 Task: Look for space in Kaédi, Mauritania from 2nd September, 2023 to 6th September, 2023 for 2 adults in price range Rs.15000 to Rs.20000. Place can be entire place with 1  bedroom having 1 bed and 1 bathroom. Property type can be house, flat, guest house, hotel. Amenities needed are: washing machine. Booking option can be shelf check-in. Required host language is English.
Action: Mouse moved to (468, 95)
Screenshot: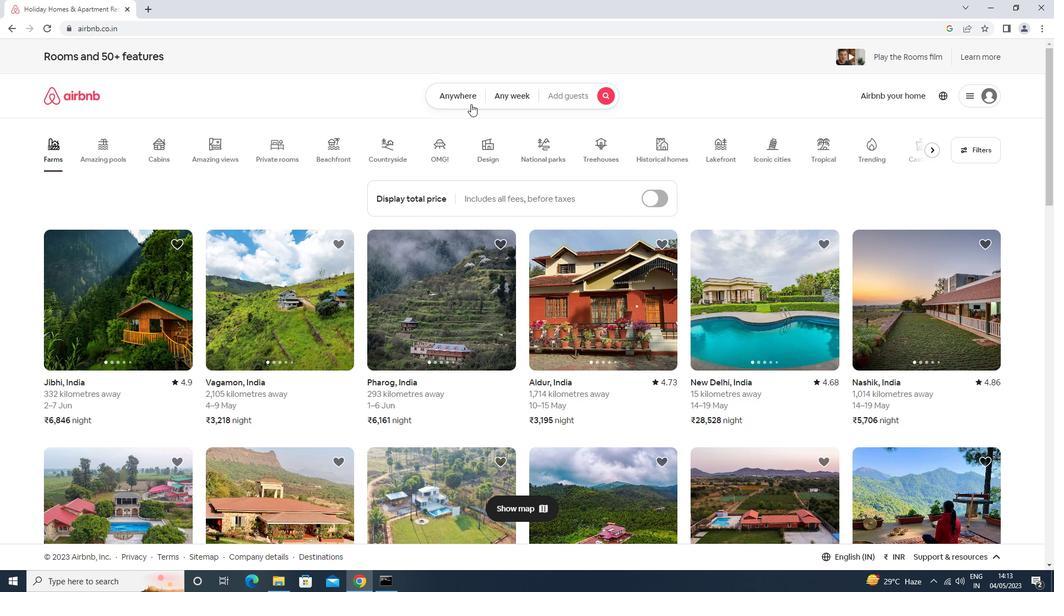 
Action: Mouse pressed left at (468, 95)
Screenshot: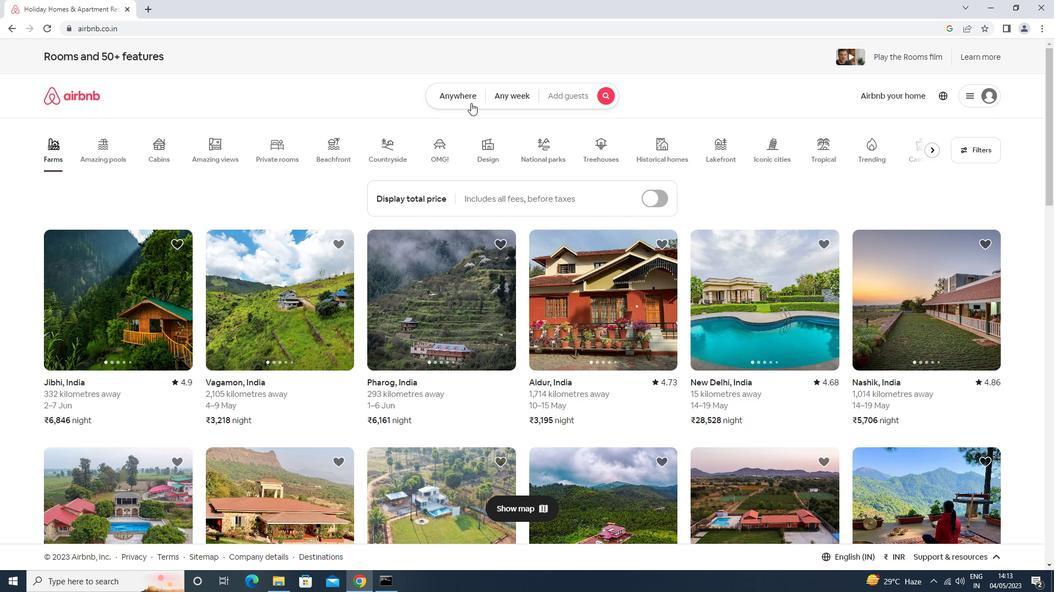 
Action: Mouse moved to (407, 143)
Screenshot: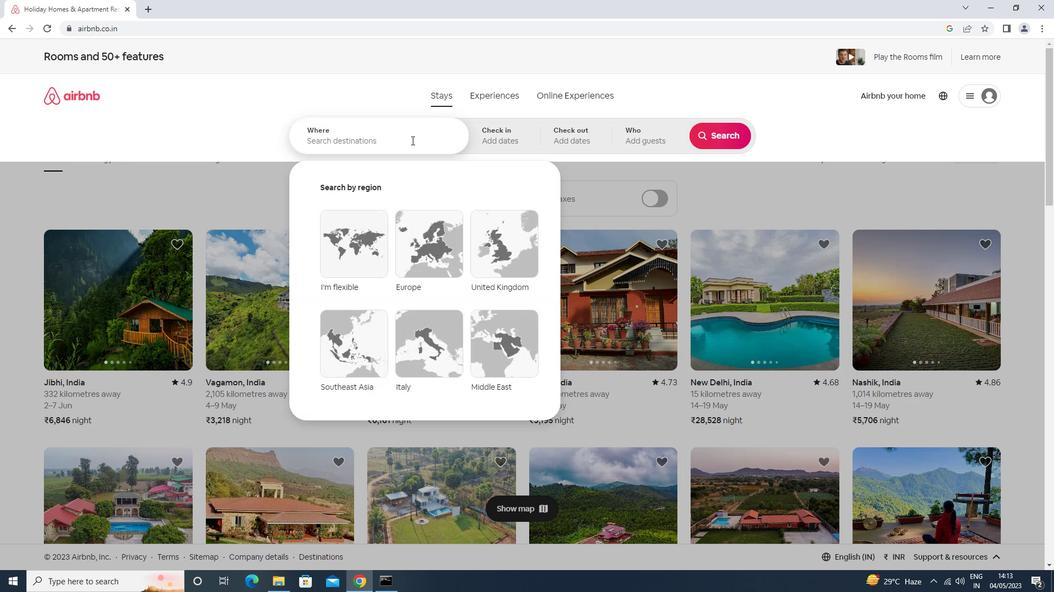 
Action: Mouse pressed left at (407, 143)
Screenshot: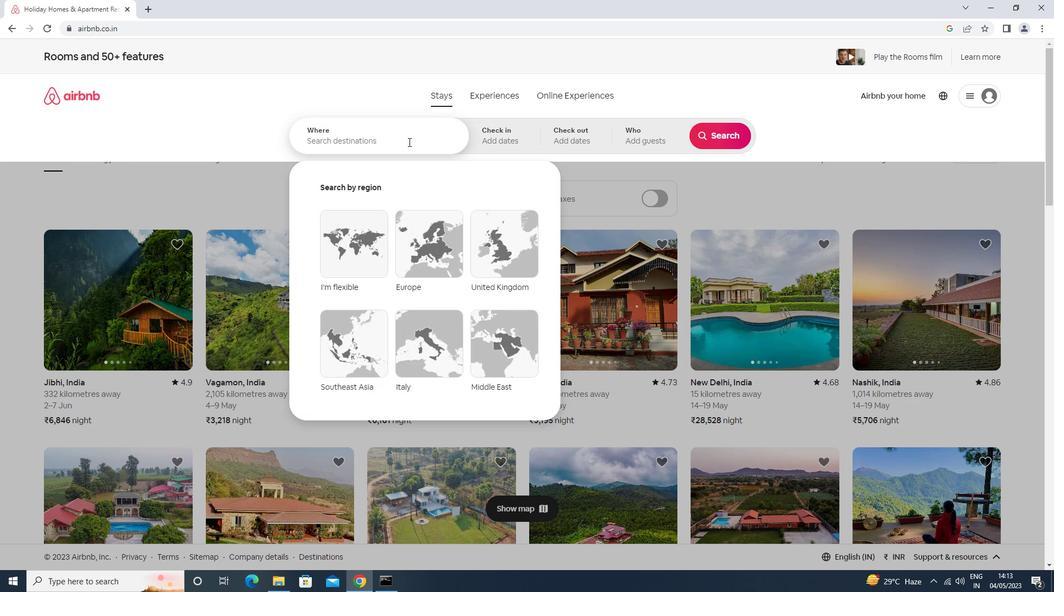 
Action: Key pressed kaedi<Key.down><Key.down><Key.down><Key.enter>
Screenshot: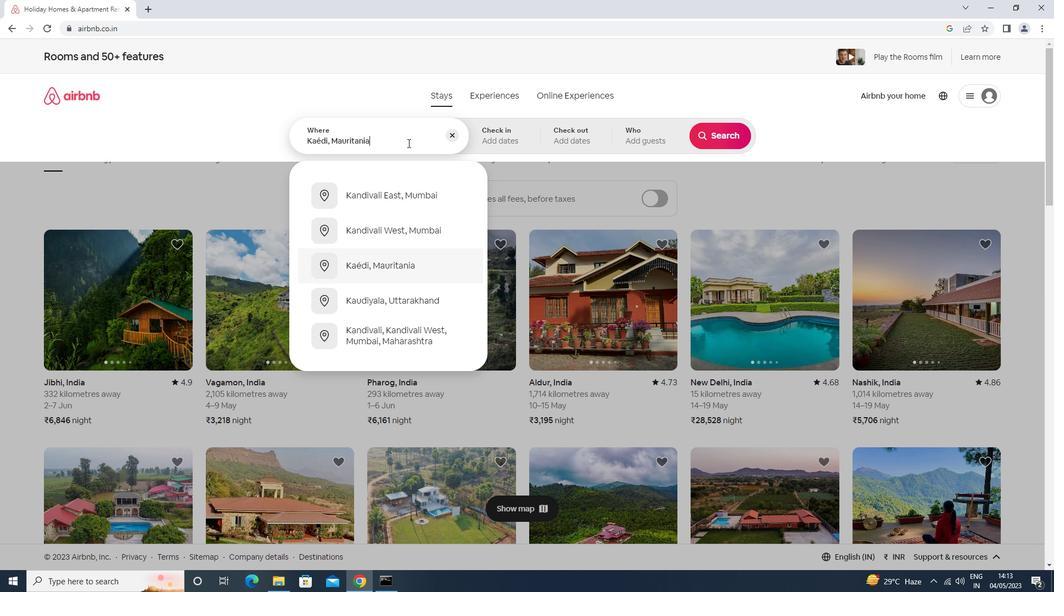
Action: Mouse moved to (716, 222)
Screenshot: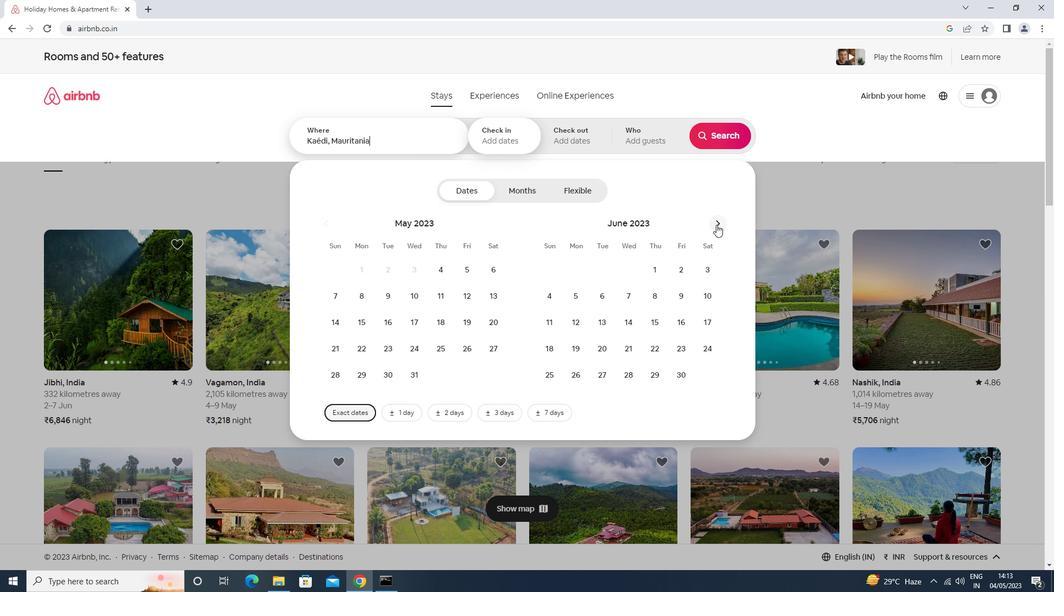 
Action: Mouse pressed left at (716, 222)
Screenshot: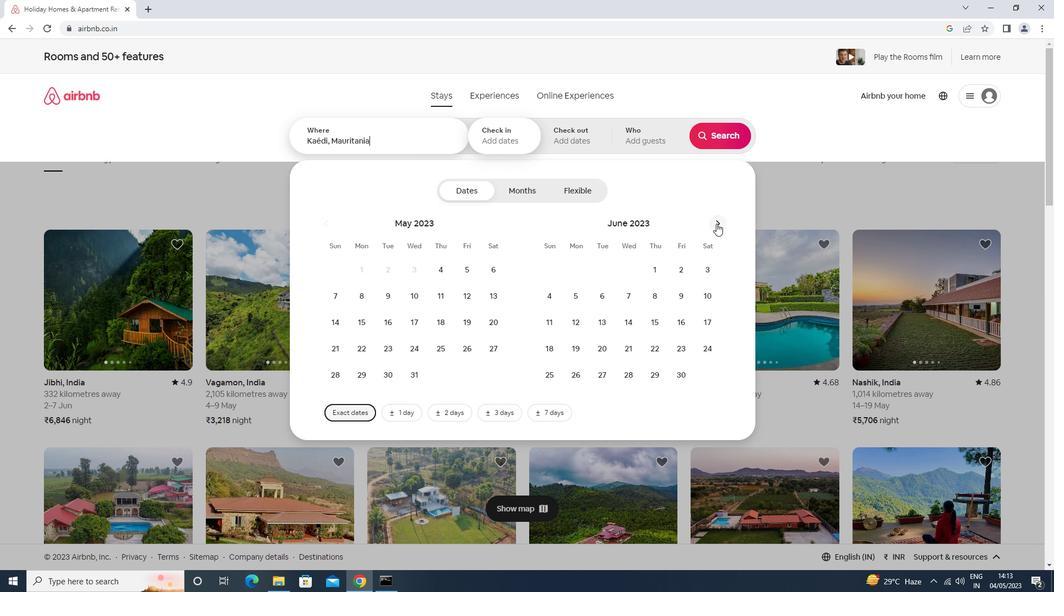 
Action: Mouse pressed left at (716, 222)
Screenshot: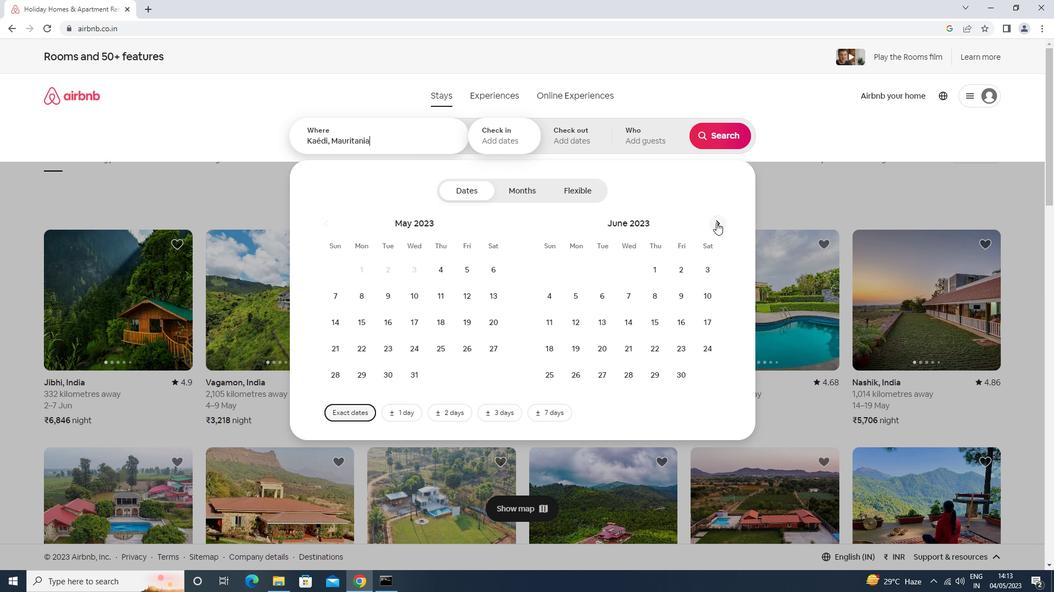 
Action: Mouse pressed left at (716, 222)
Screenshot: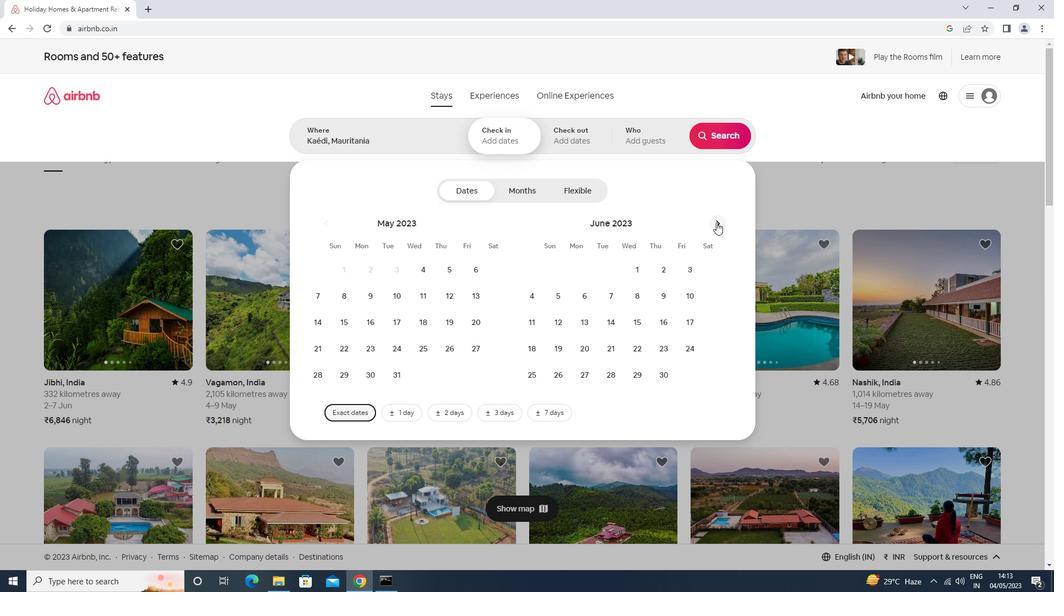 
Action: Mouse pressed left at (716, 222)
Screenshot: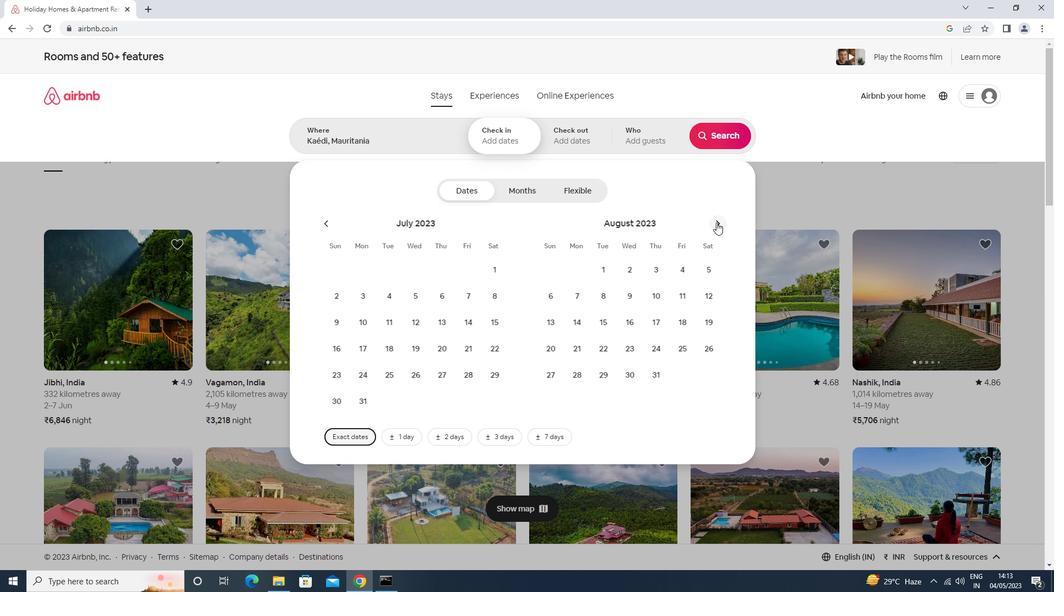 
Action: Mouse moved to (708, 262)
Screenshot: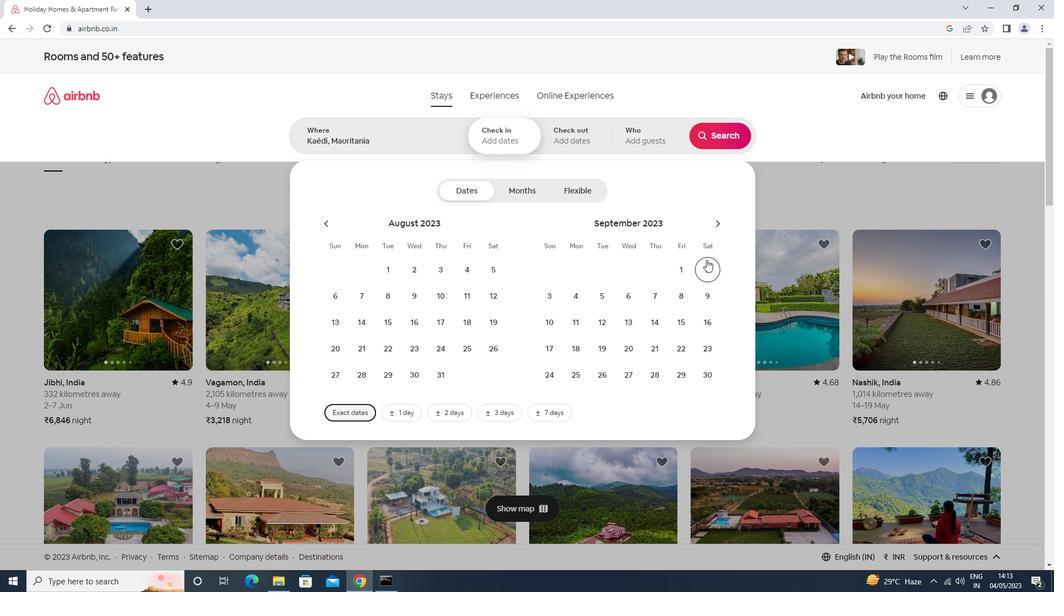 
Action: Mouse pressed left at (708, 262)
Screenshot: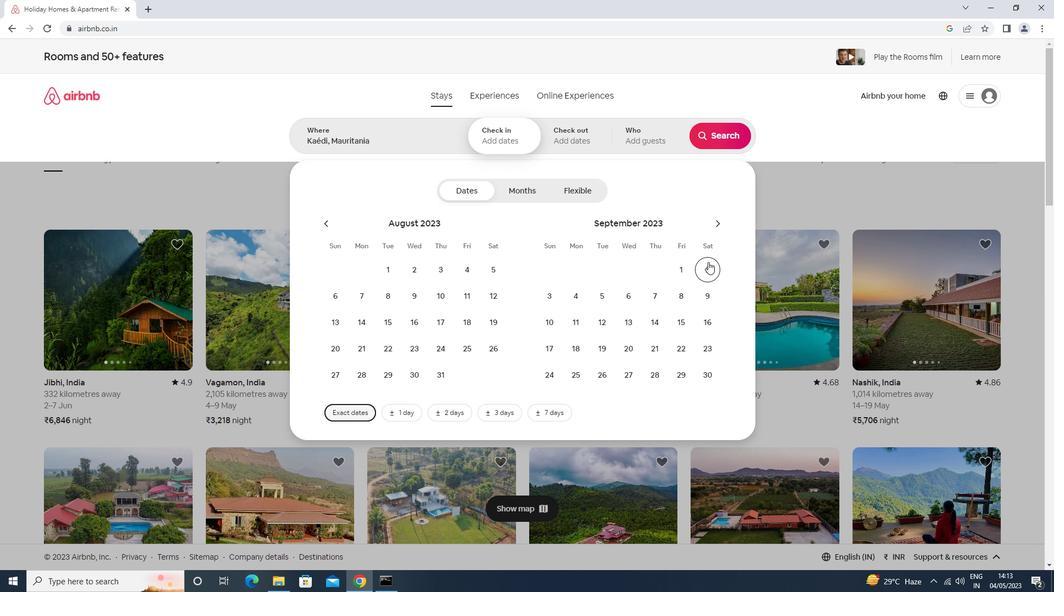 
Action: Mouse moved to (630, 306)
Screenshot: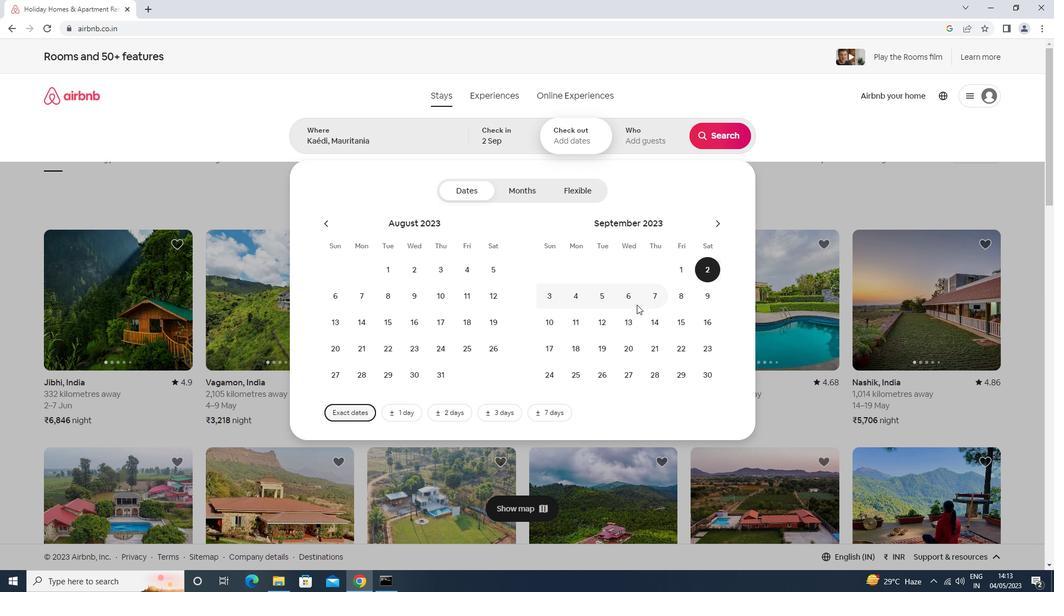 
Action: Mouse pressed left at (630, 306)
Screenshot: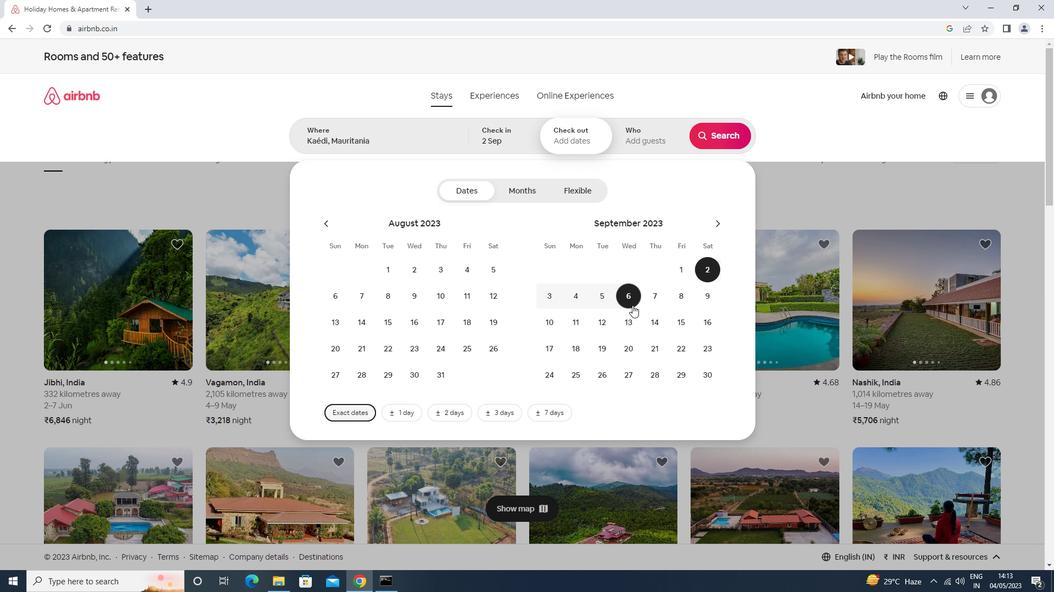 
Action: Mouse moved to (642, 147)
Screenshot: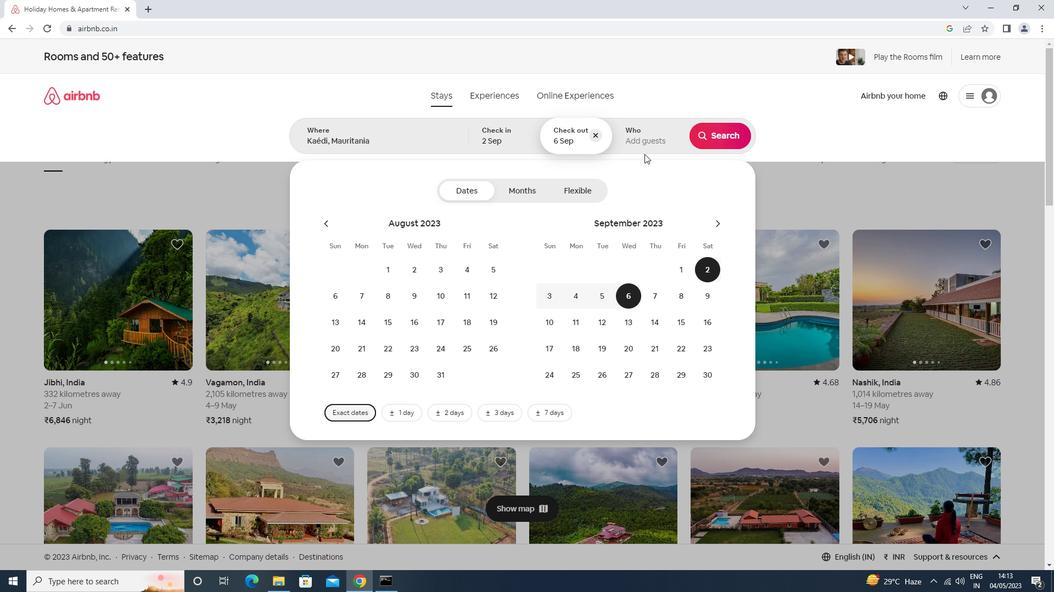 
Action: Mouse pressed left at (642, 147)
Screenshot: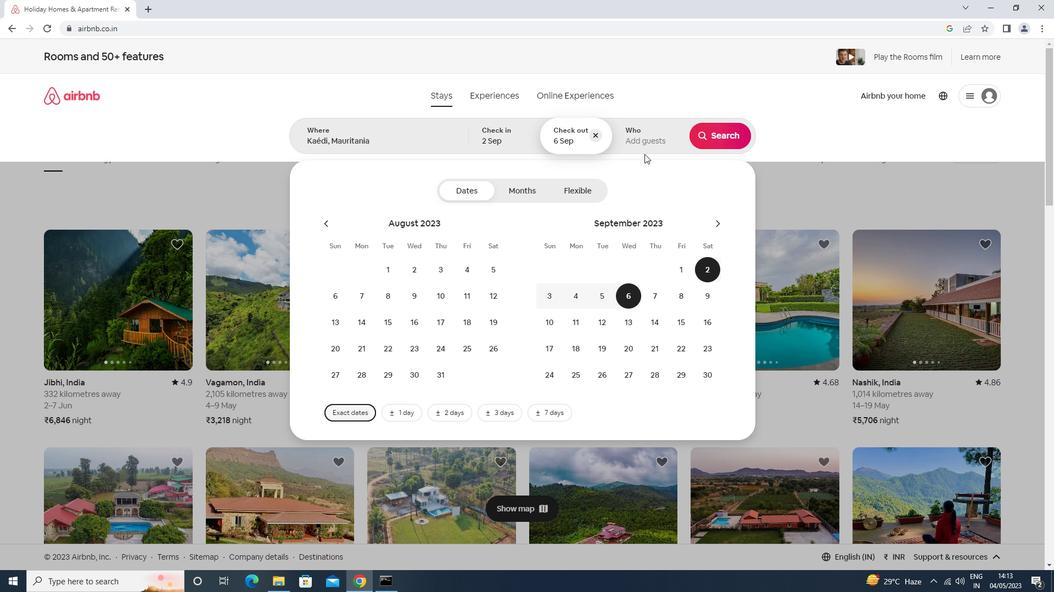 
Action: Mouse moved to (721, 193)
Screenshot: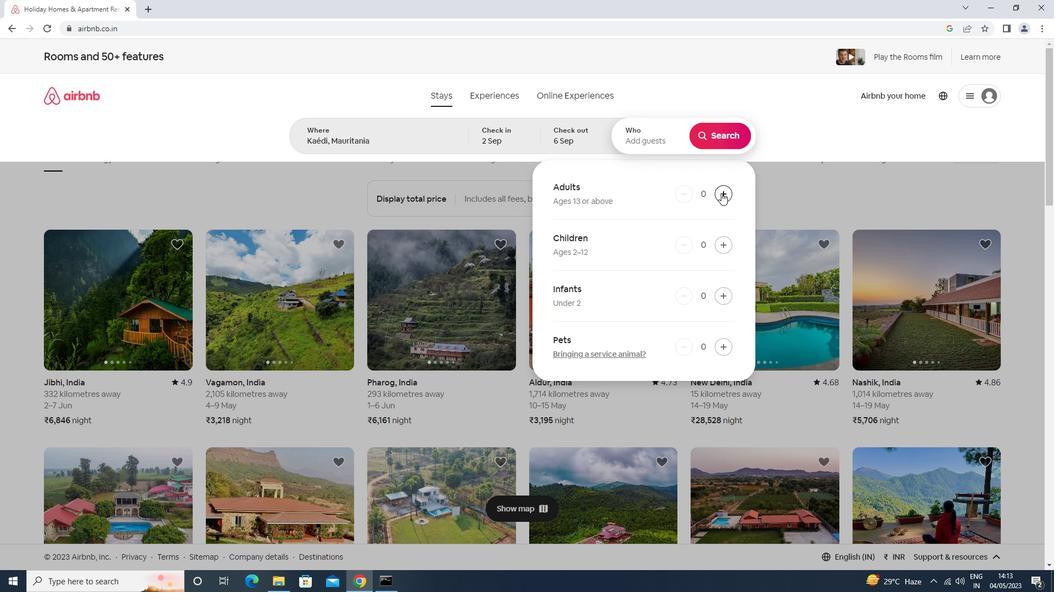 
Action: Mouse pressed left at (721, 193)
Screenshot: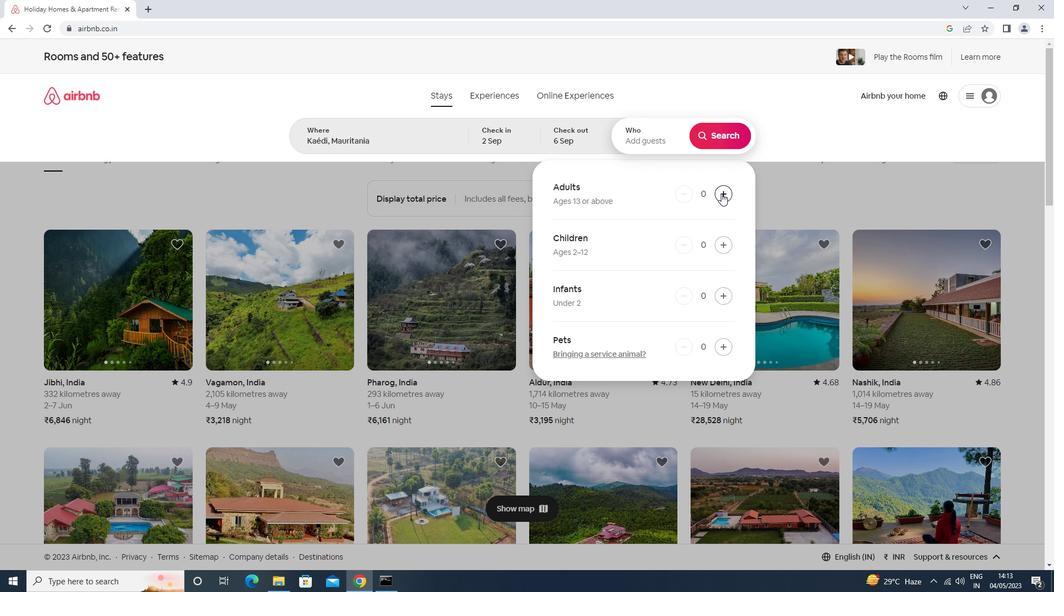 
Action: Mouse moved to (721, 197)
Screenshot: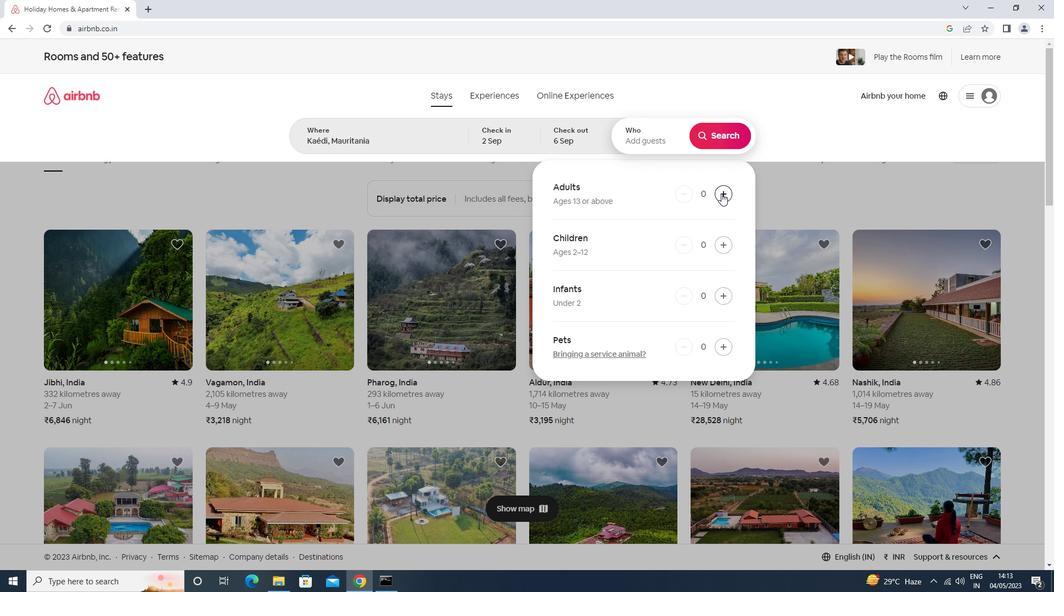 
Action: Mouse pressed left at (721, 197)
Screenshot: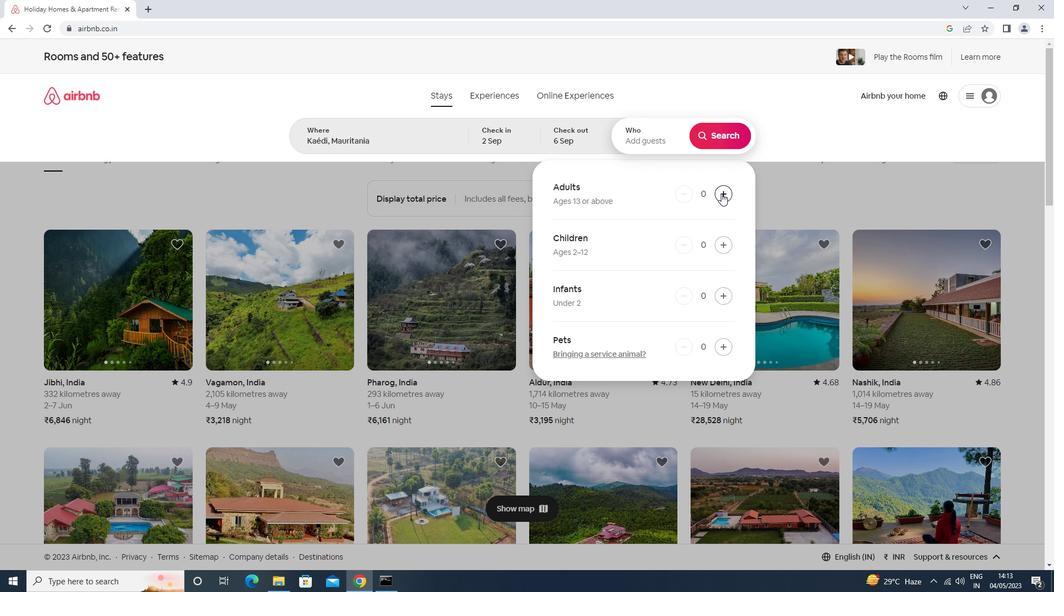
Action: Mouse moved to (720, 126)
Screenshot: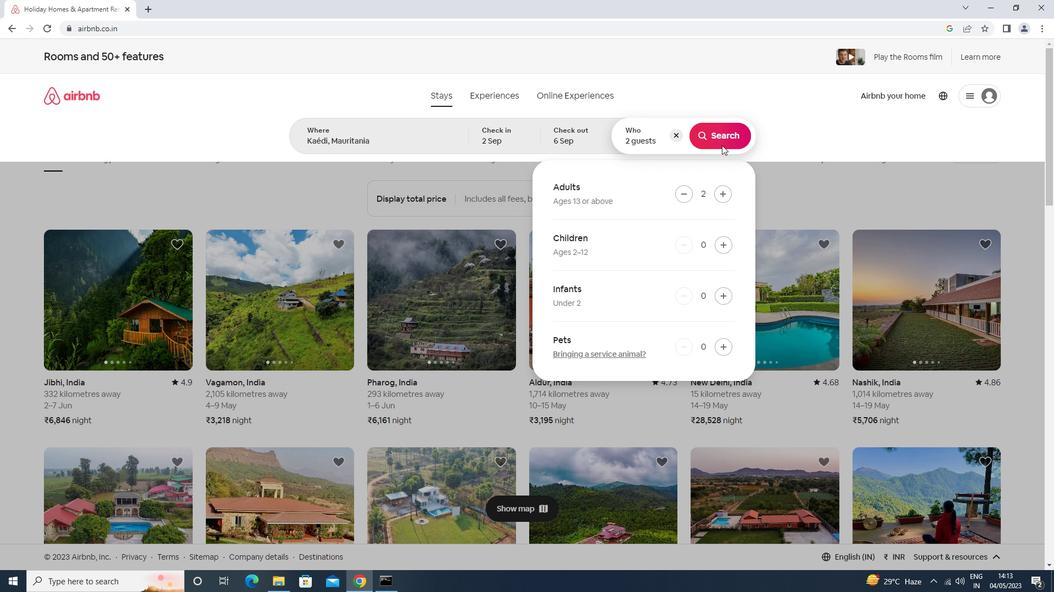 
Action: Mouse pressed left at (720, 126)
Screenshot: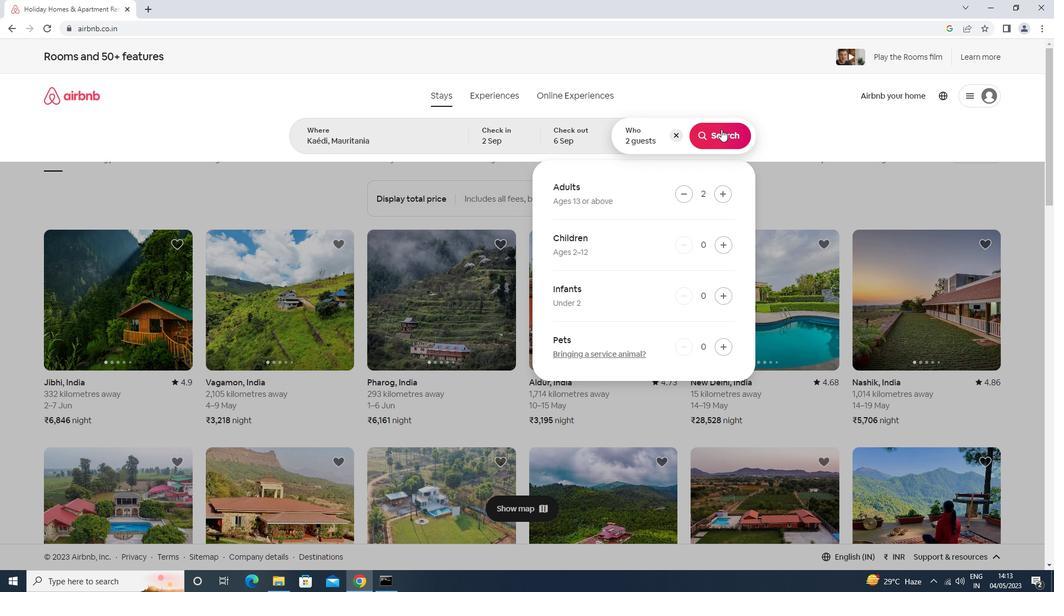 
Action: Mouse moved to (1010, 108)
Screenshot: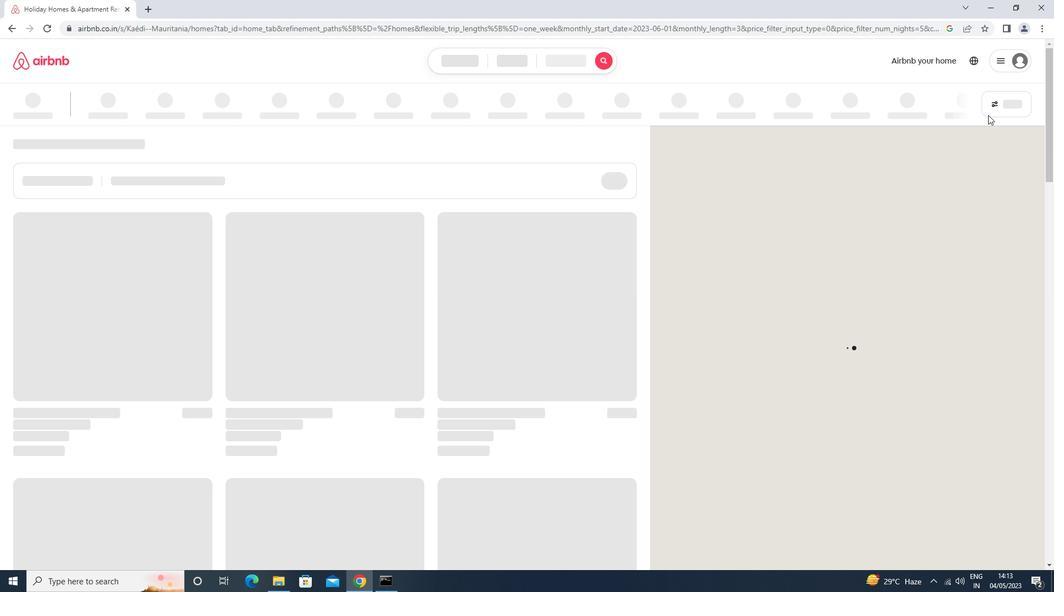 
Action: Mouse pressed left at (1010, 108)
Screenshot: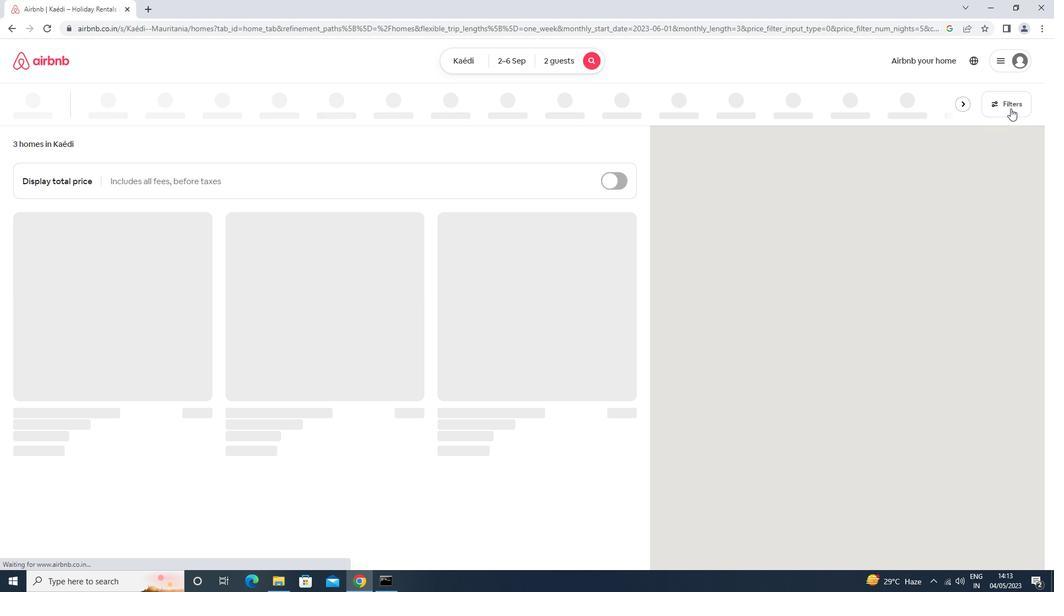 
Action: Mouse moved to (396, 241)
Screenshot: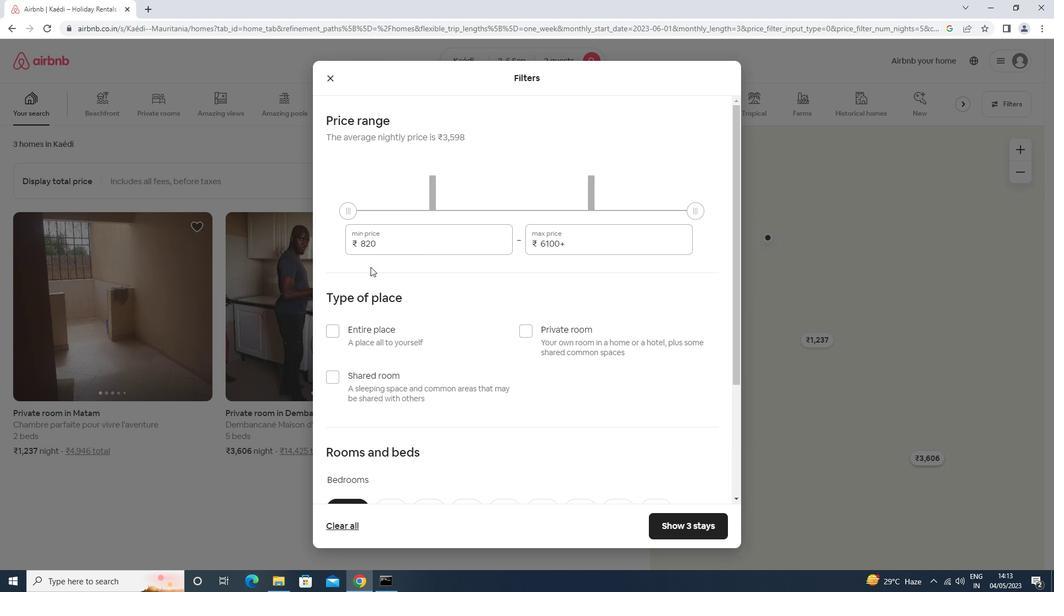 
Action: Mouse pressed left at (396, 241)
Screenshot: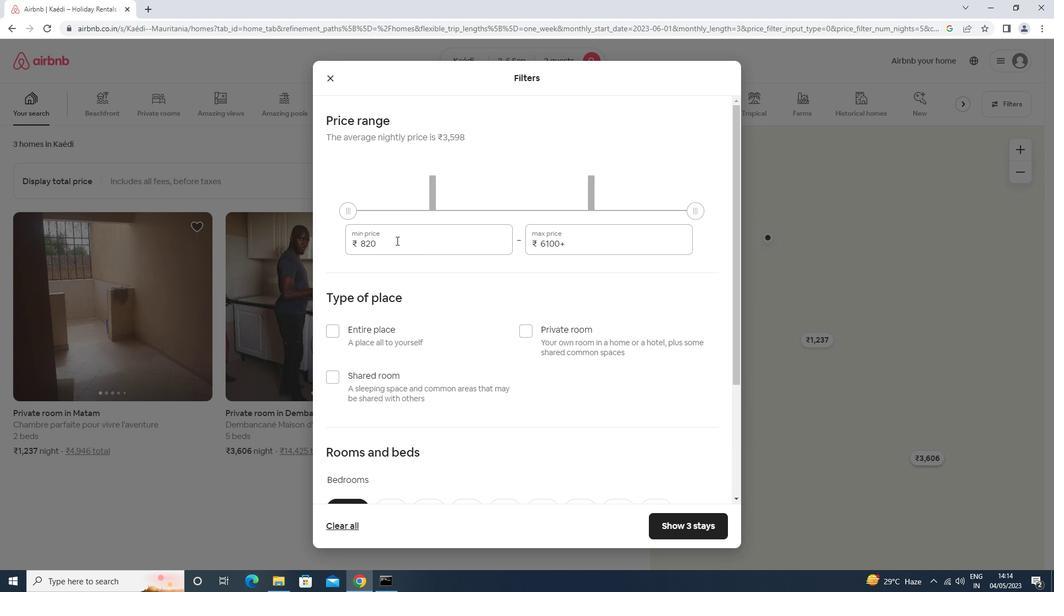 
Action: Key pressed <Key.backspace><Key.backspace><Key.backspace>15000<Key.tab>2000
Screenshot: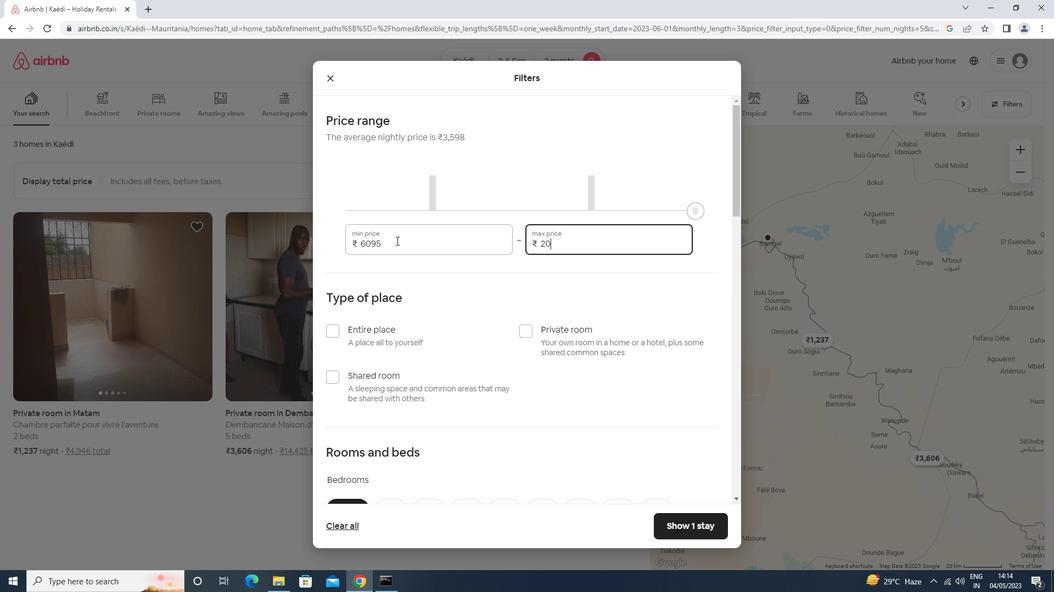 
Action: Mouse moved to (364, 337)
Screenshot: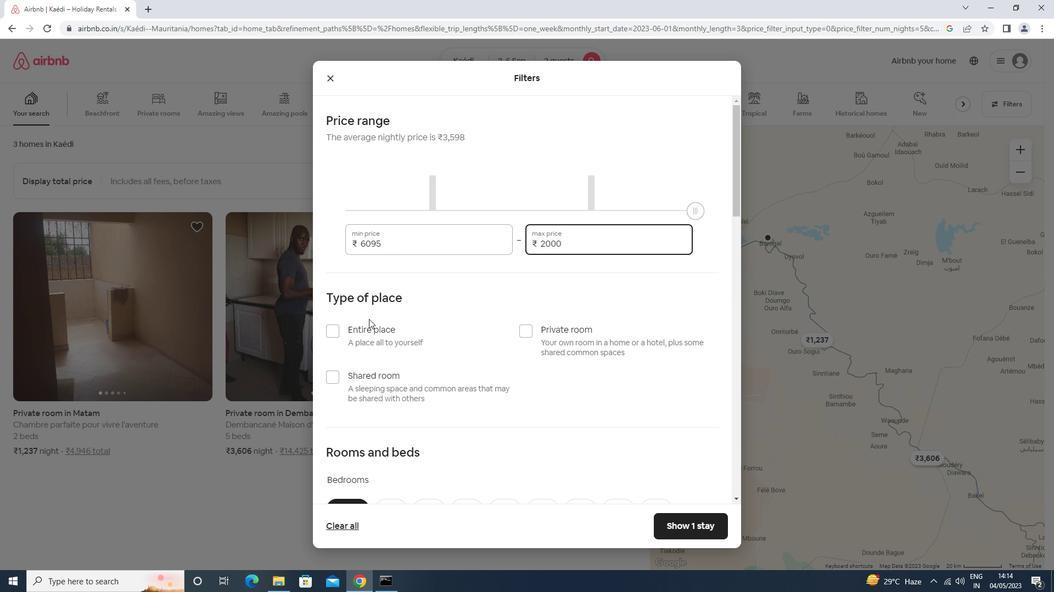 
Action: Mouse pressed left at (364, 337)
Screenshot: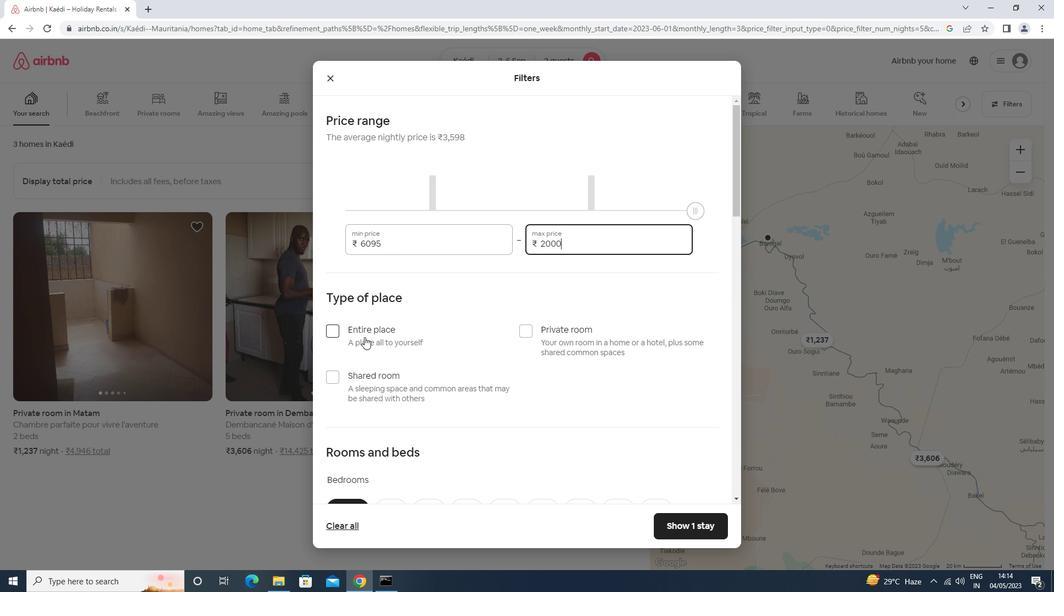 
Action: Mouse moved to (397, 316)
Screenshot: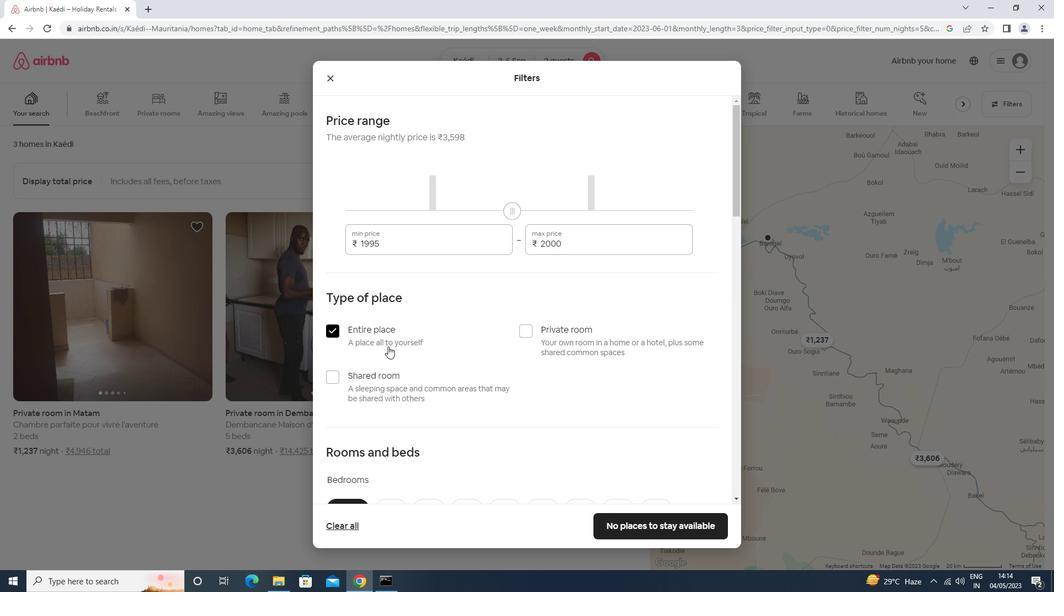 
Action: Mouse scrolled (397, 316) with delta (0, 0)
Screenshot: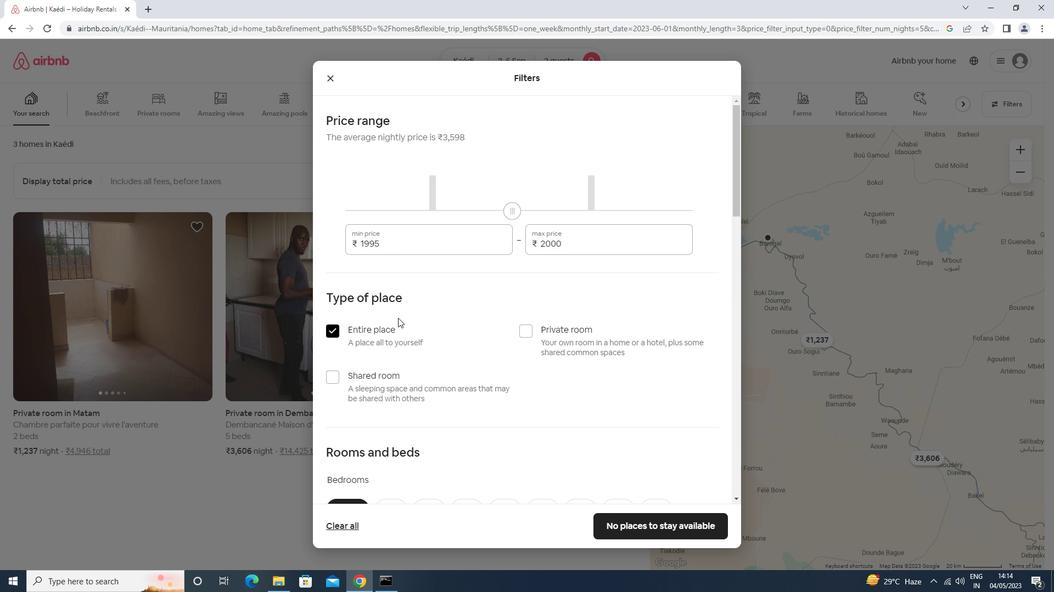 
Action: Mouse scrolled (397, 316) with delta (0, 0)
Screenshot: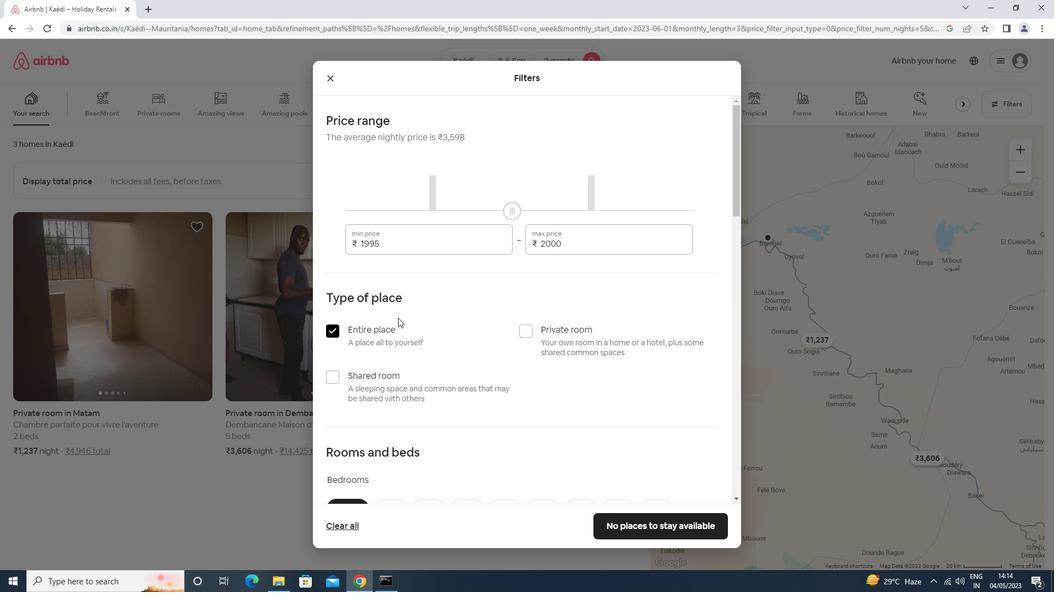 
Action: Mouse scrolled (397, 316) with delta (0, 0)
Screenshot: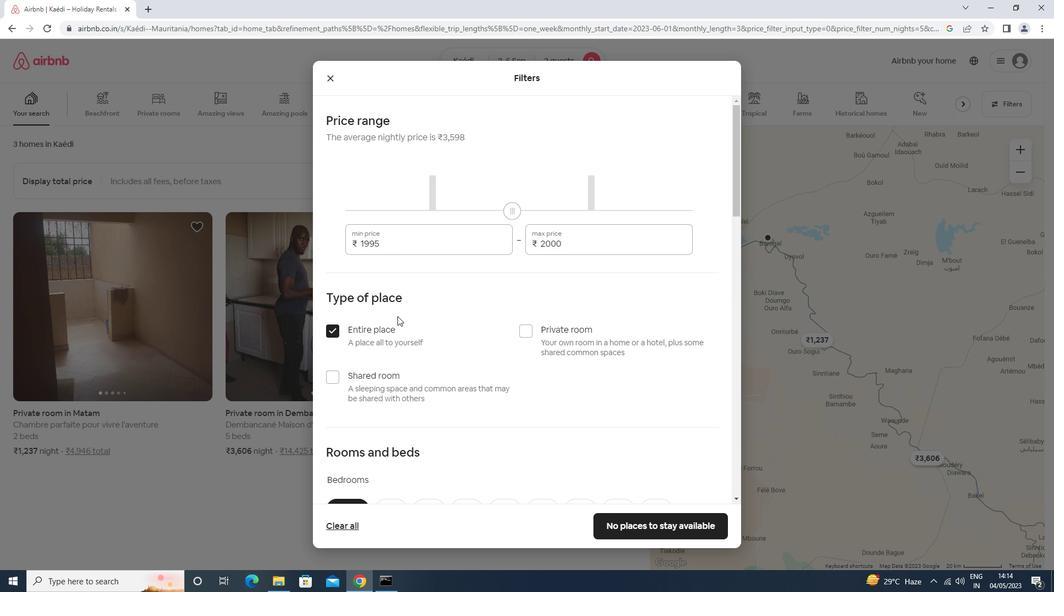 
Action: Mouse moved to (392, 346)
Screenshot: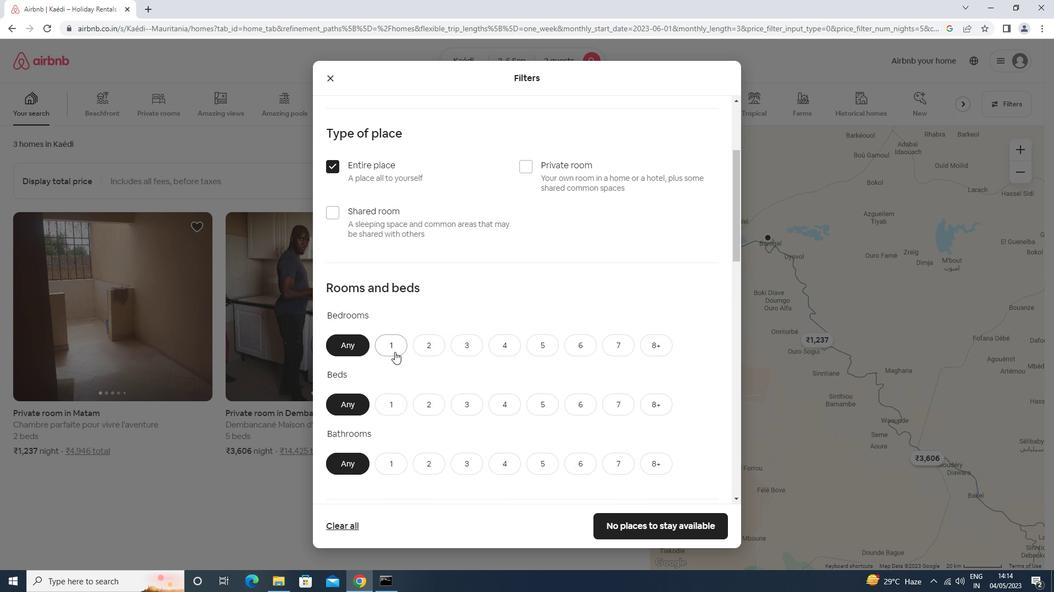 
Action: Mouse pressed left at (392, 346)
Screenshot: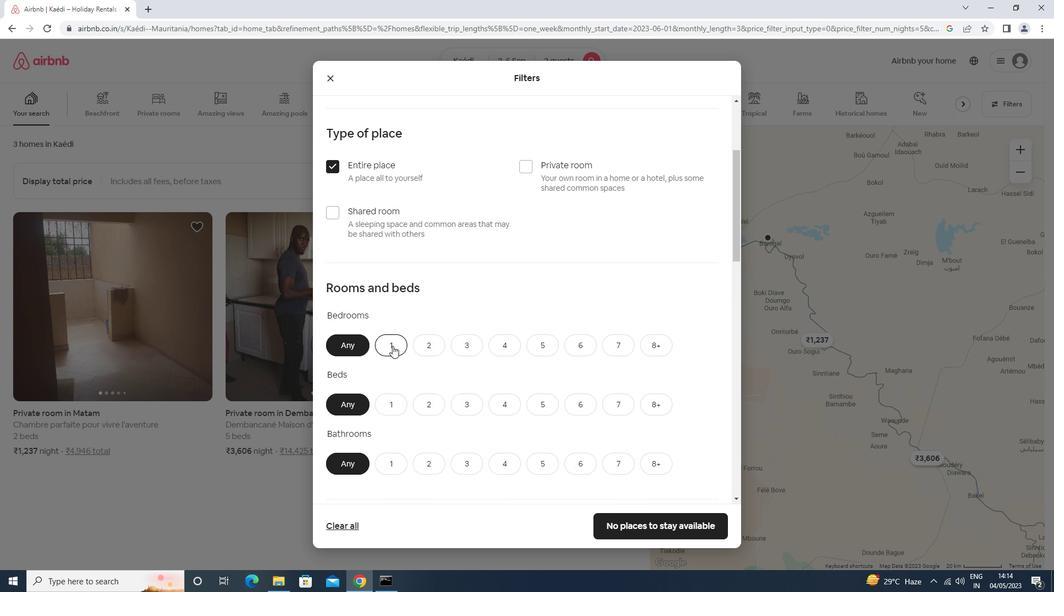 
Action: Mouse moved to (385, 410)
Screenshot: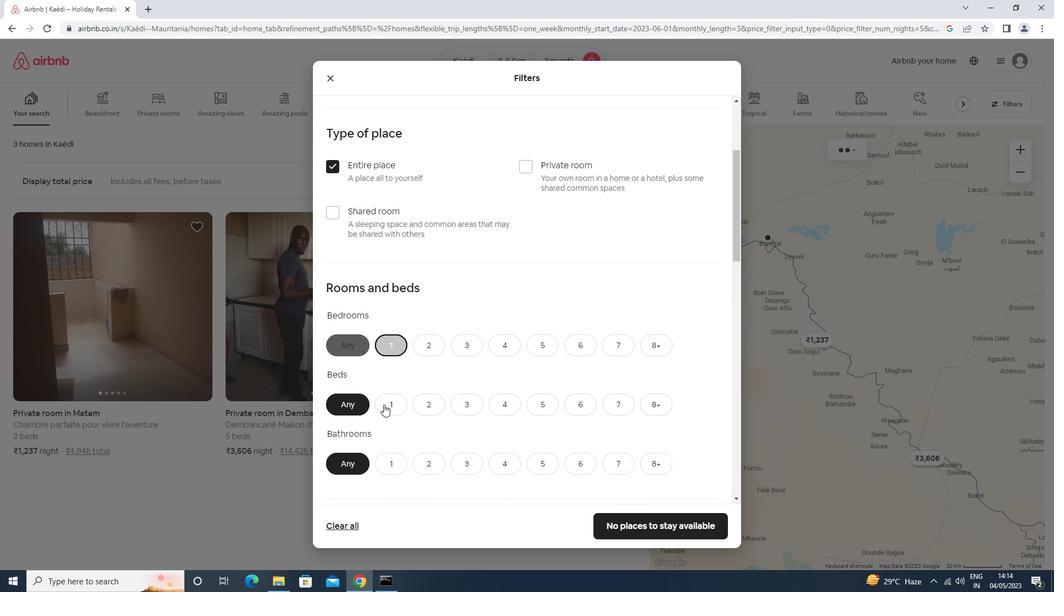 
Action: Mouse pressed left at (385, 410)
Screenshot: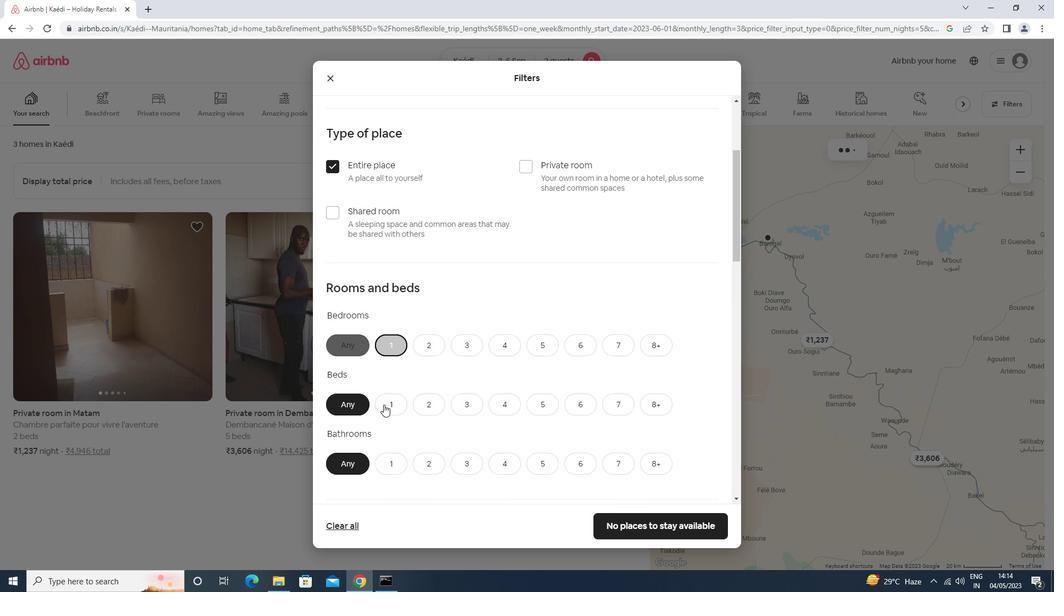 
Action: Mouse moved to (391, 480)
Screenshot: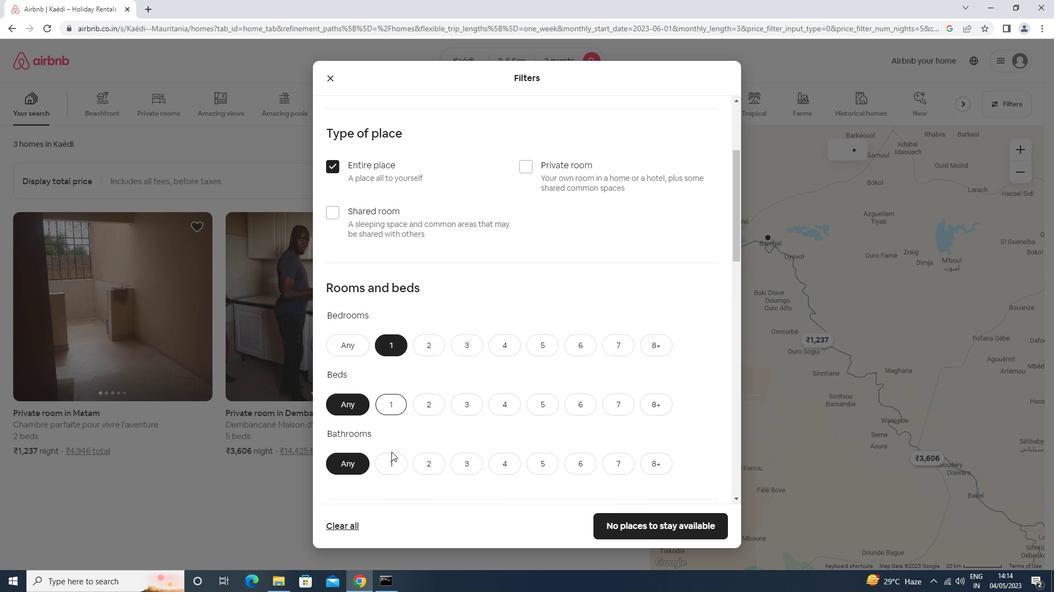 
Action: Mouse pressed left at (391, 480)
Screenshot: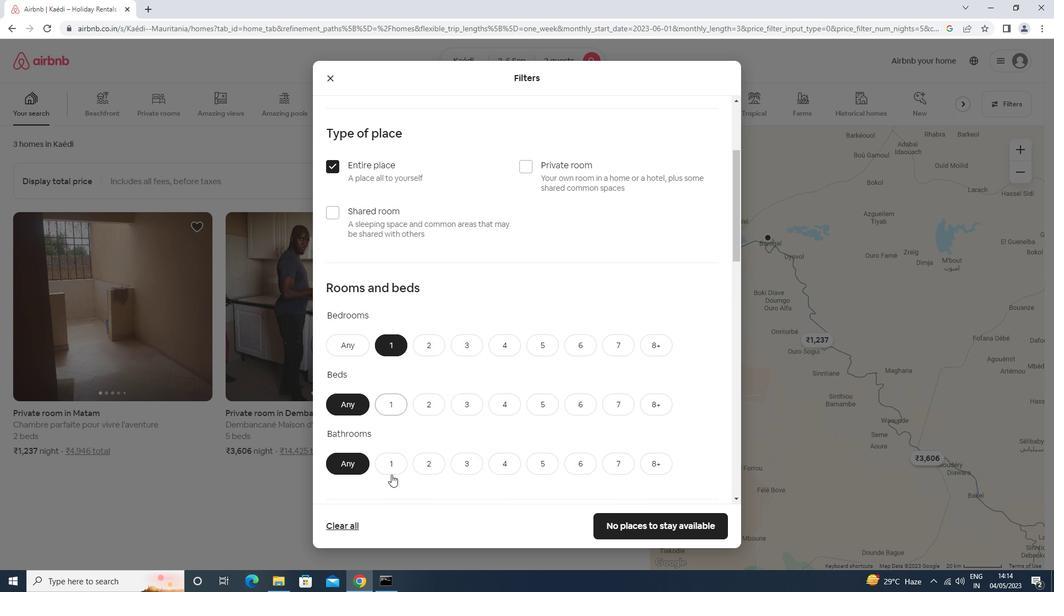 
Action: Mouse moved to (391, 463)
Screenshot: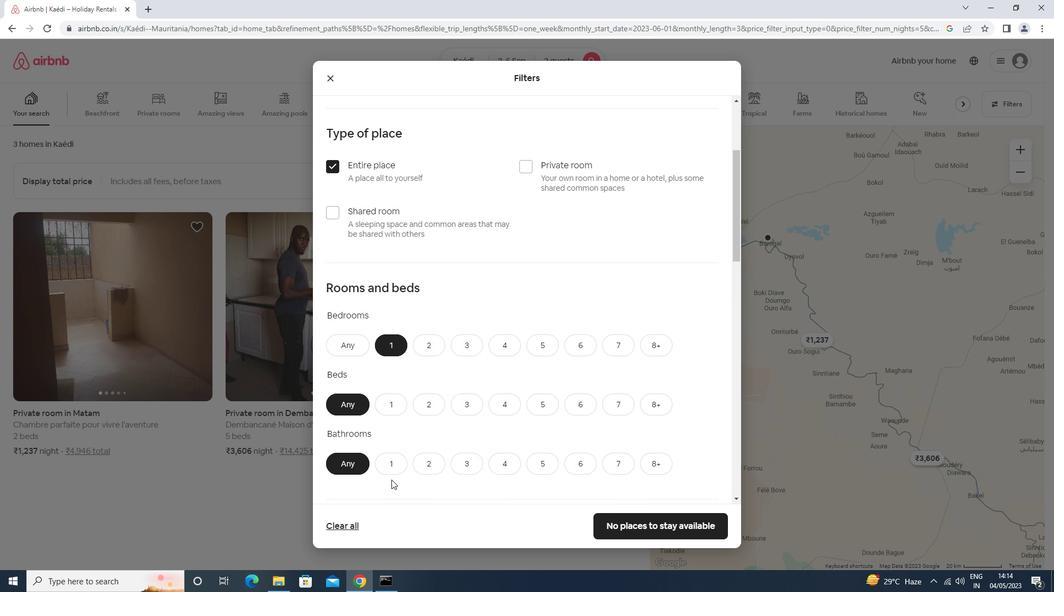 
Action: Mouse pressed left at (391, 463)
Screenshot: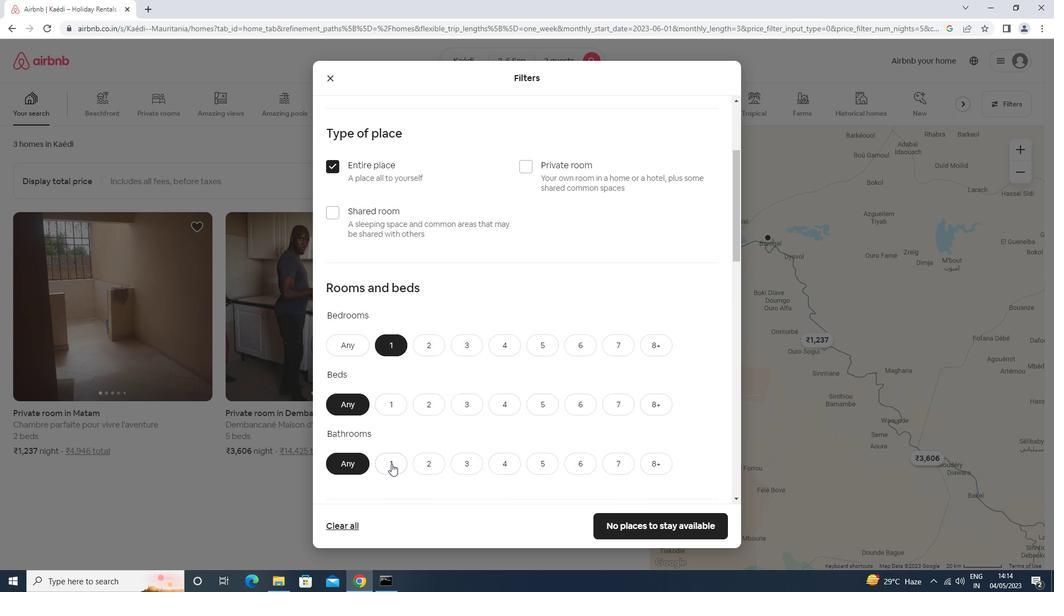
Action: Mouse moved to (423, 402)
Screenshot: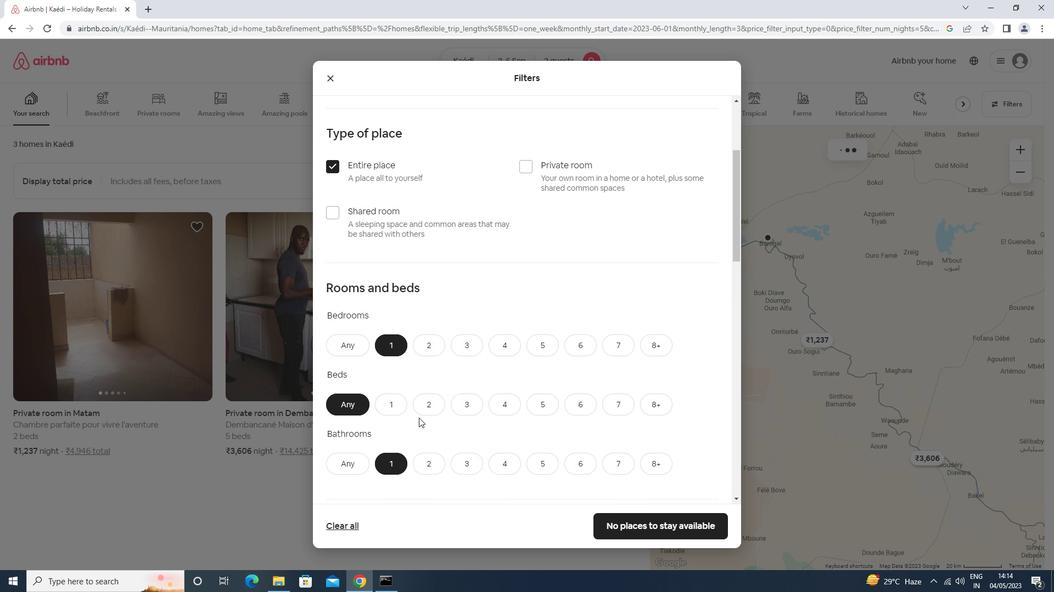 
Action: Mouse scrolled (423, 401) with delta (0, 0)
Screenshot: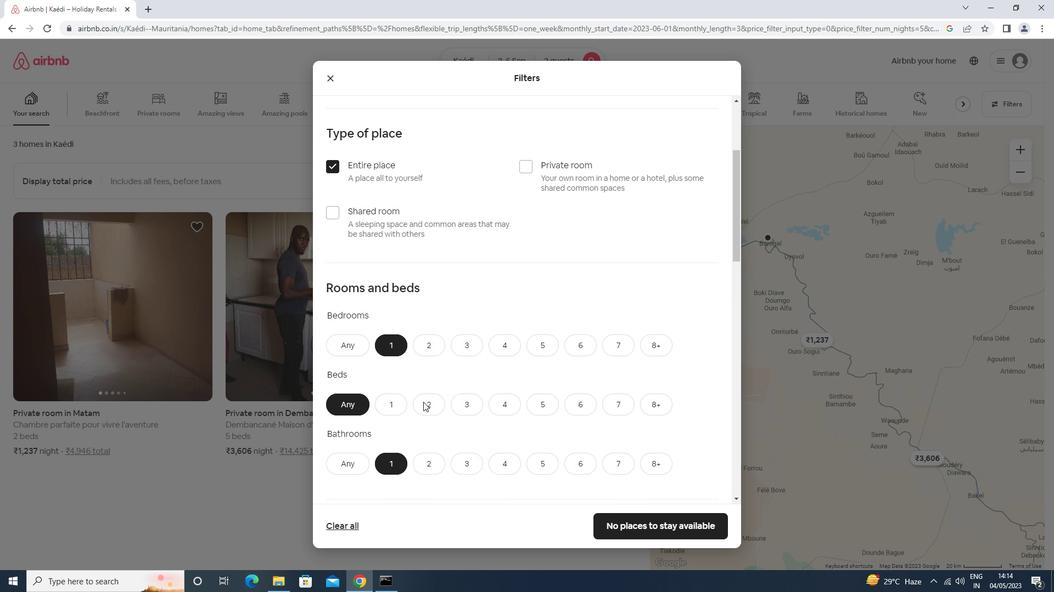 
Action: Mouse scrolled (423, 401) with delta (0, 0)
Screenshot: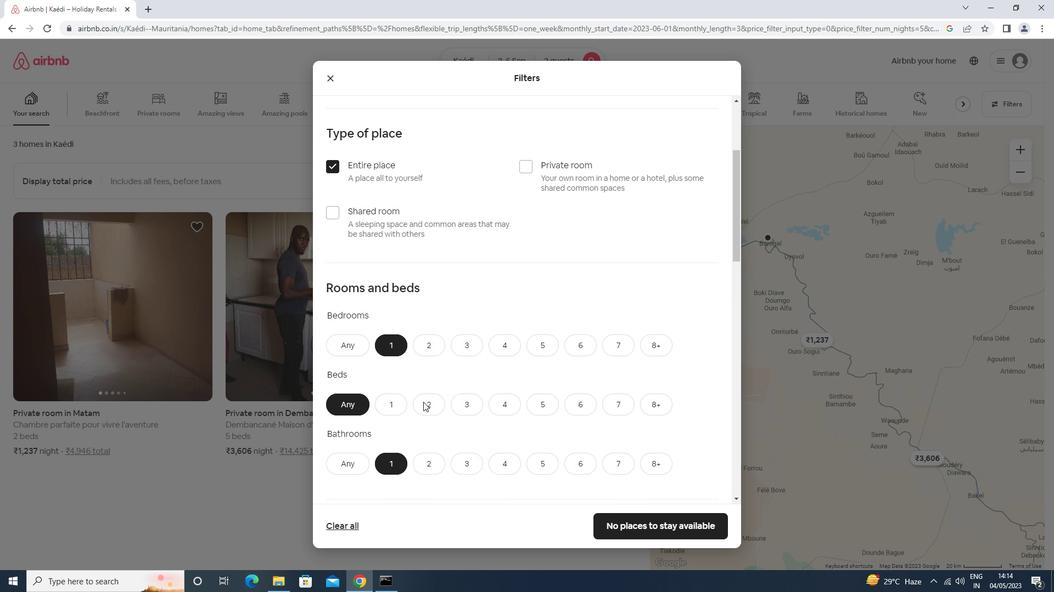 
Action: Mouse scrolled (423, 401) with delta (0, 0)
Screenshot: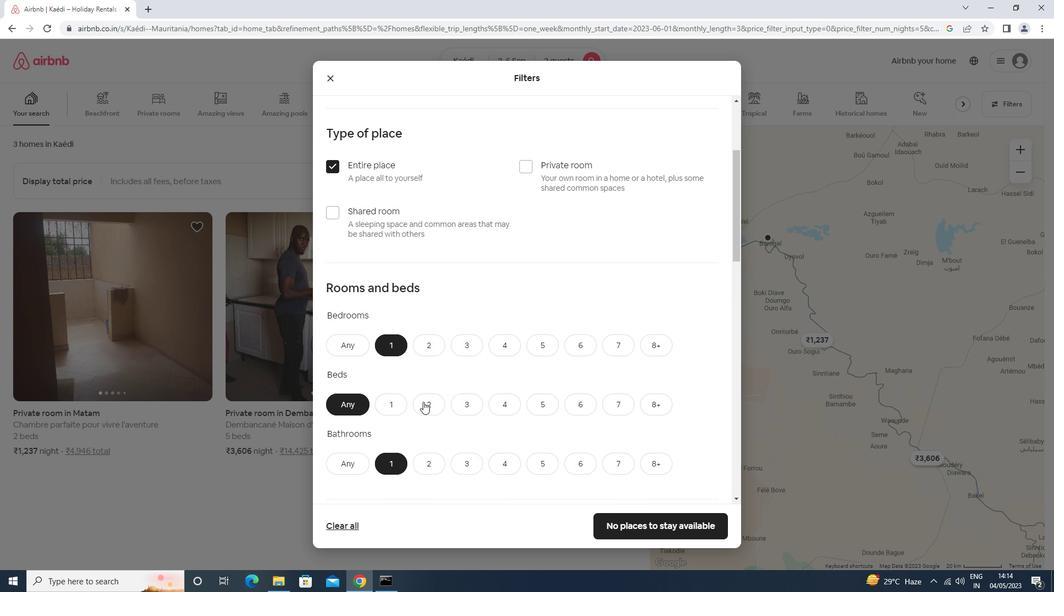 
Action: Mouse scrolled (423, 401) with delta (0, 0)
Screenshot: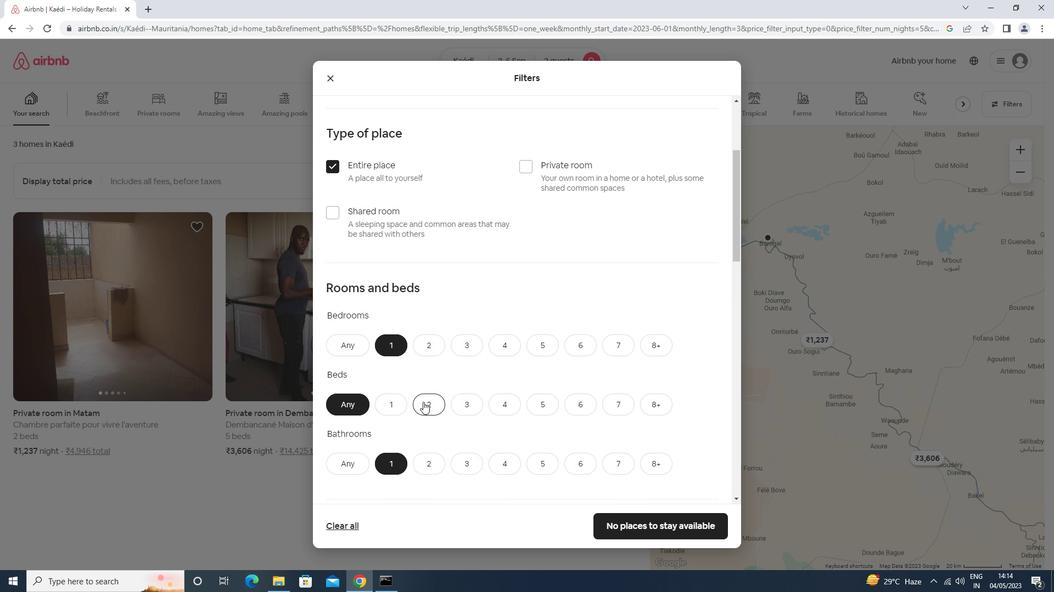 
Action: Mouse moved to (373, 378)
Screenshot: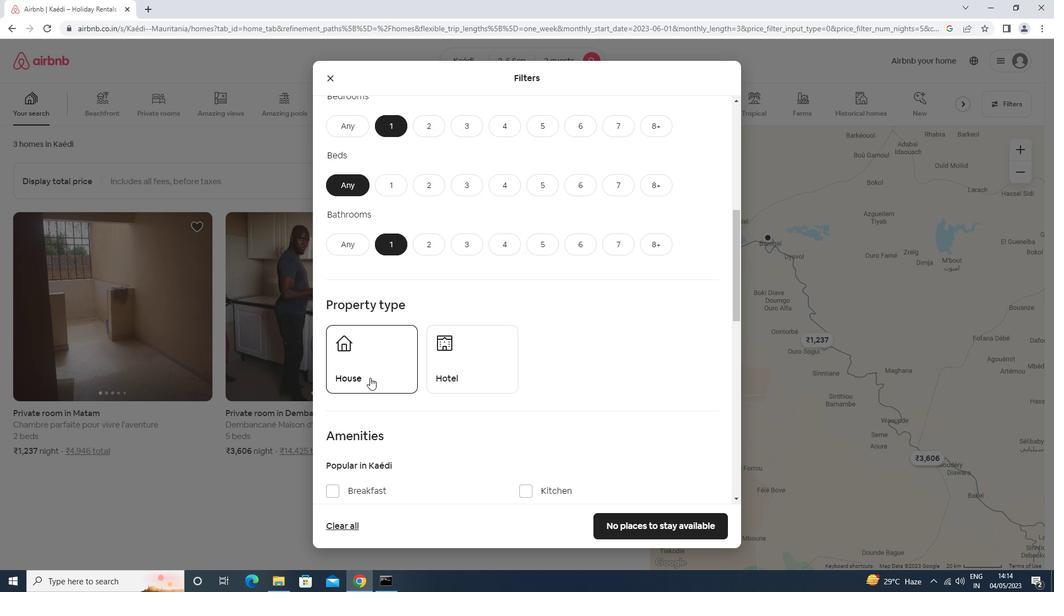 
Action: Mouse pressed left at (373, 378)
Screenshot: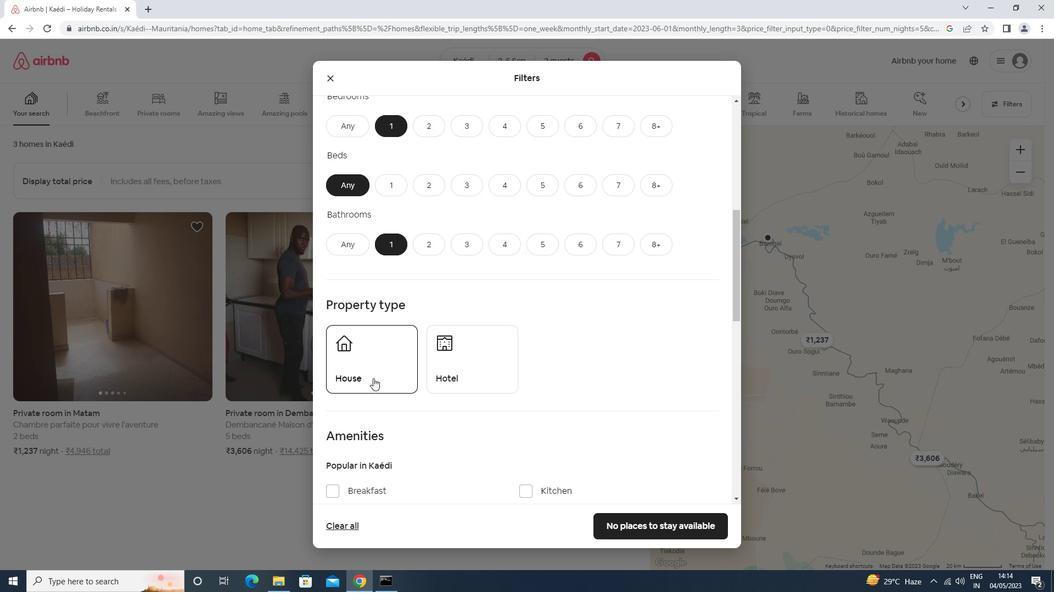 
Action: Mouse moved to (448, 378)
Screenshot: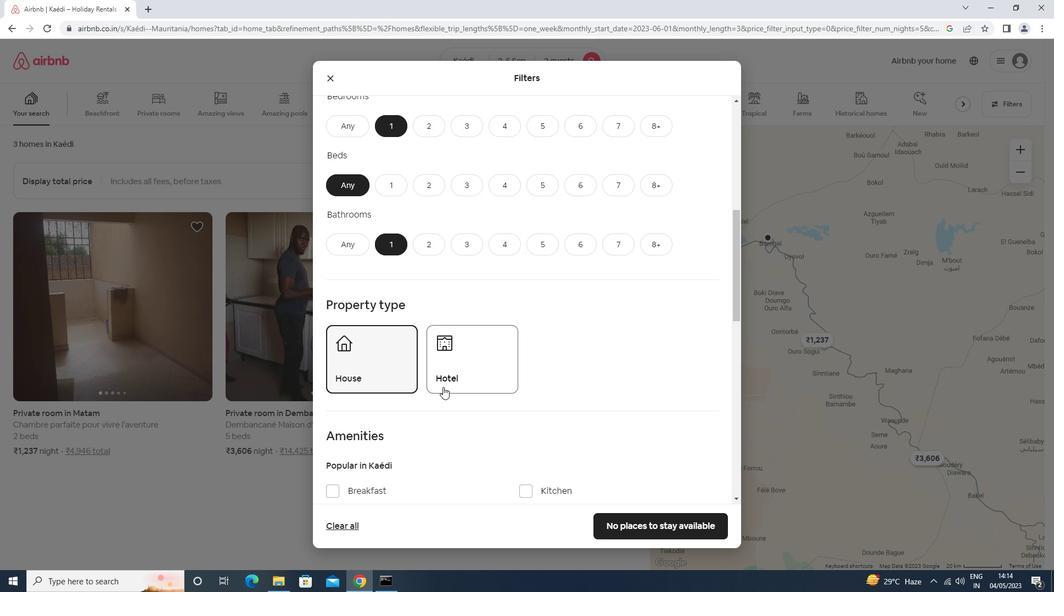 
Action: Mouse pressed left at (448, 378)
Screenshot: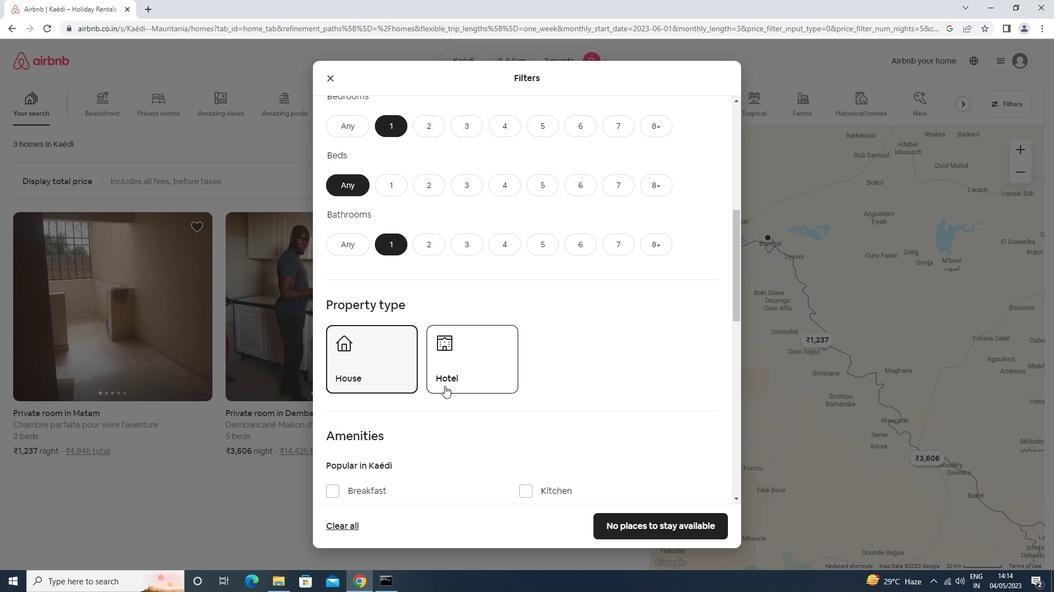 
Action: Mouse moved to (440, 378)
Screenshot: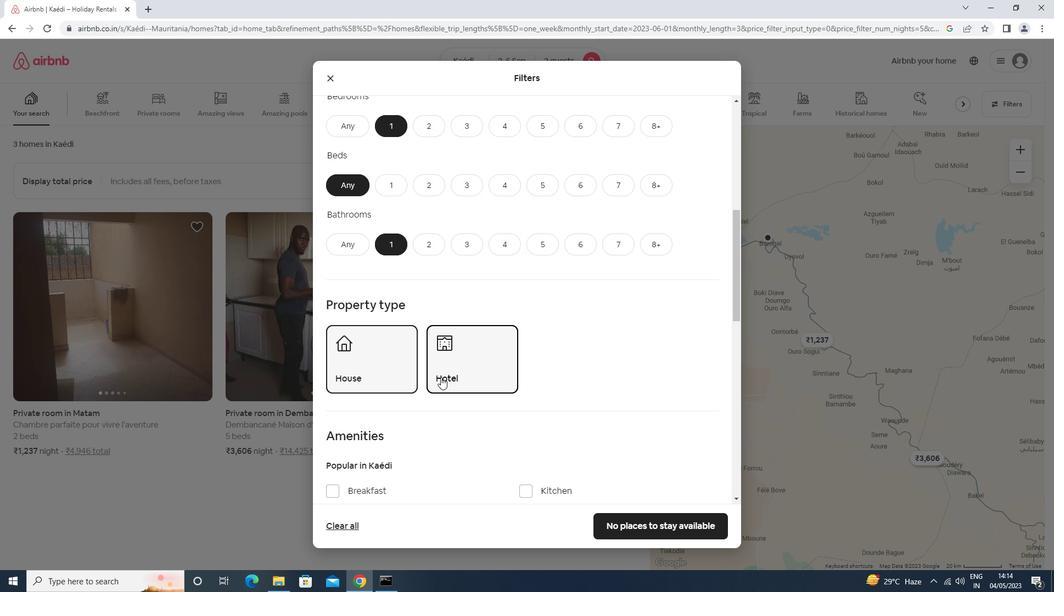 
Action: Mouse scrolled (440, 377) with delta (0, 0)
Screenshot: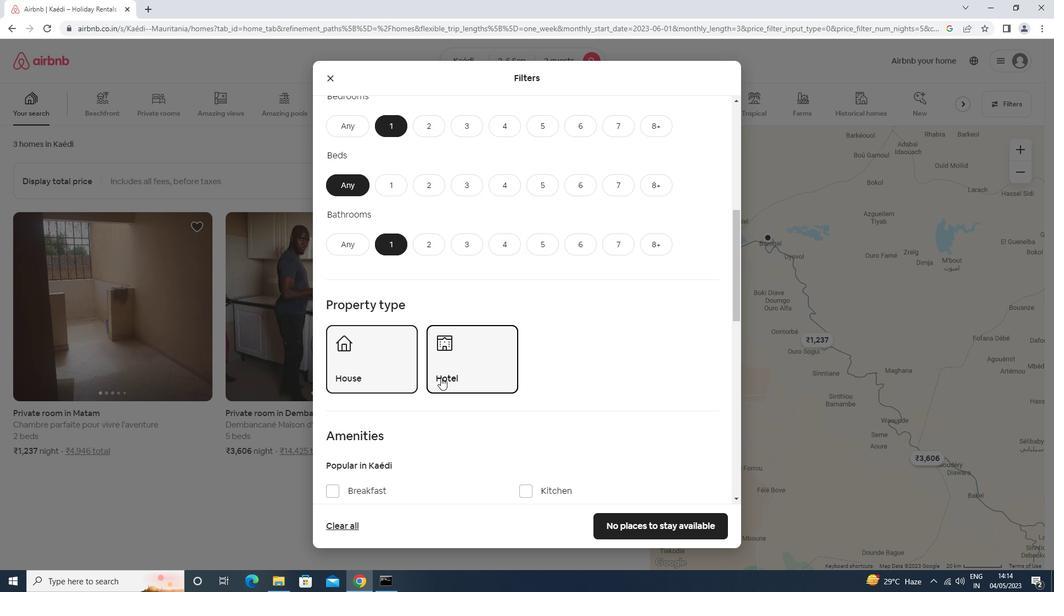 
Action: Mouse moved to (441, 378)
Screenshot: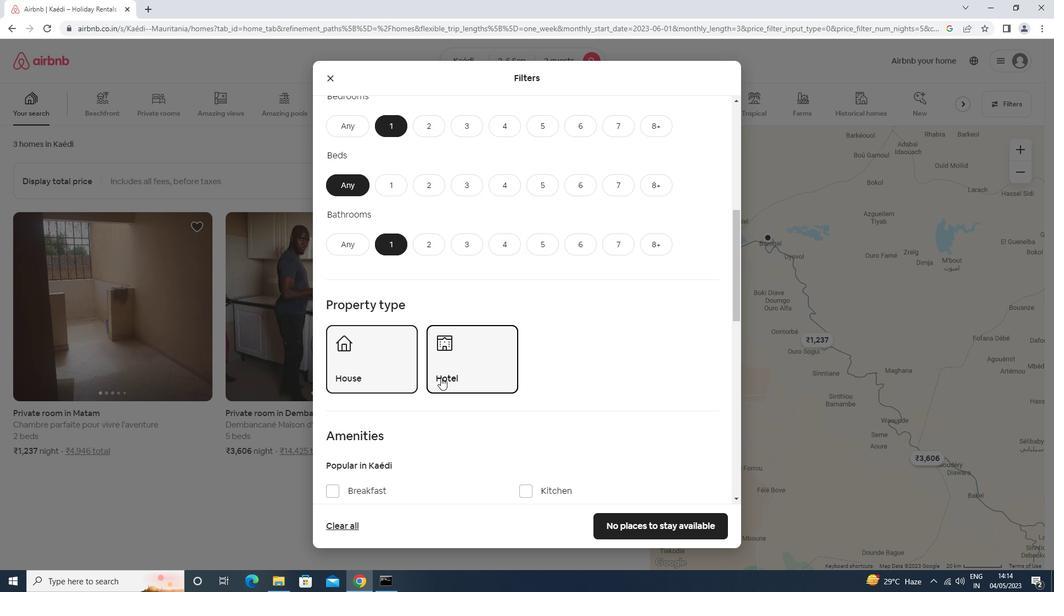 
Action: Mouse scrolled (441, 378) with delta (0, 0)
Screenshot: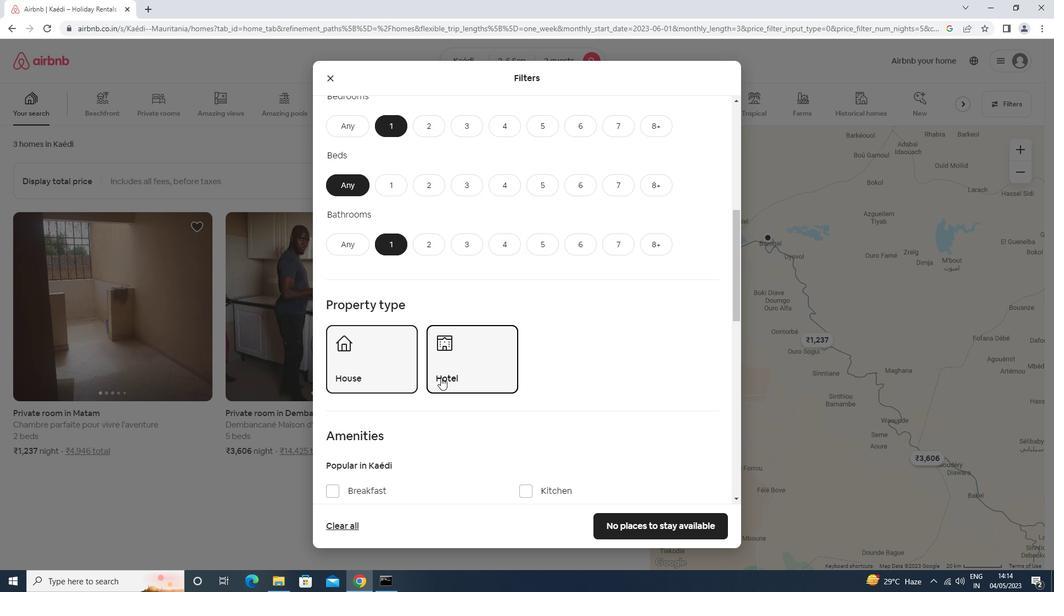 
Action: Mouse scrolled (441, 378) with delta (0, 0)
Screenshot: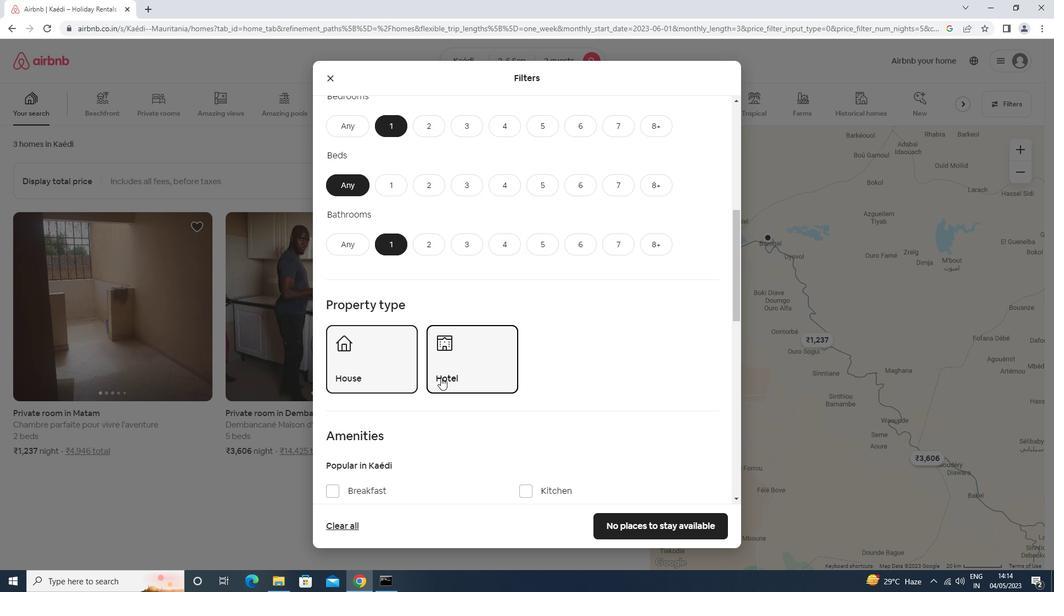 
Action: Mouse scrolled (441, 378) with delta (0, 0)
Screenshot: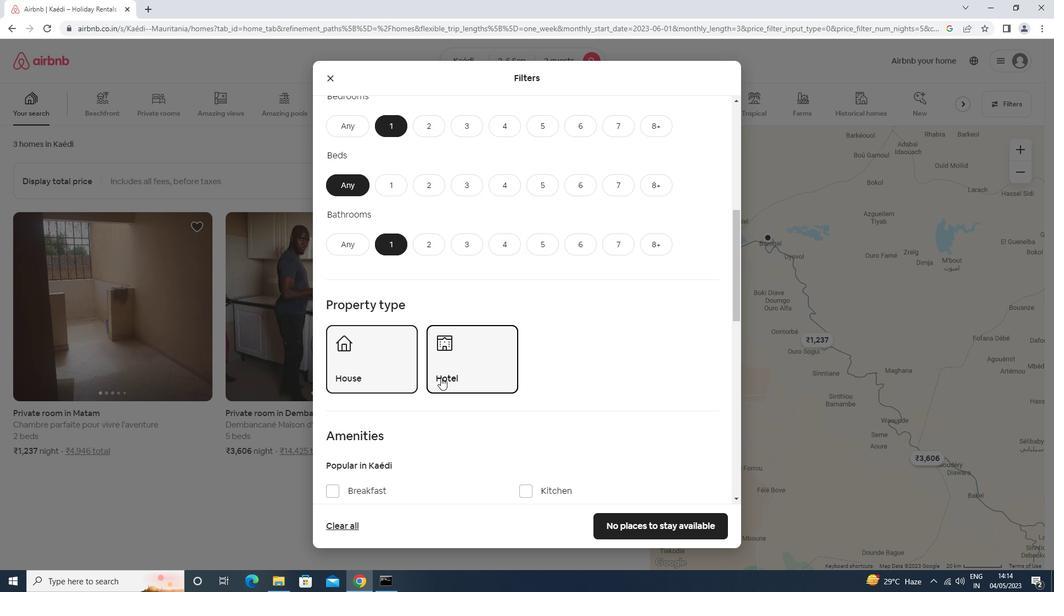 
Action: Mouse moved to (400, 300)
Screenshot: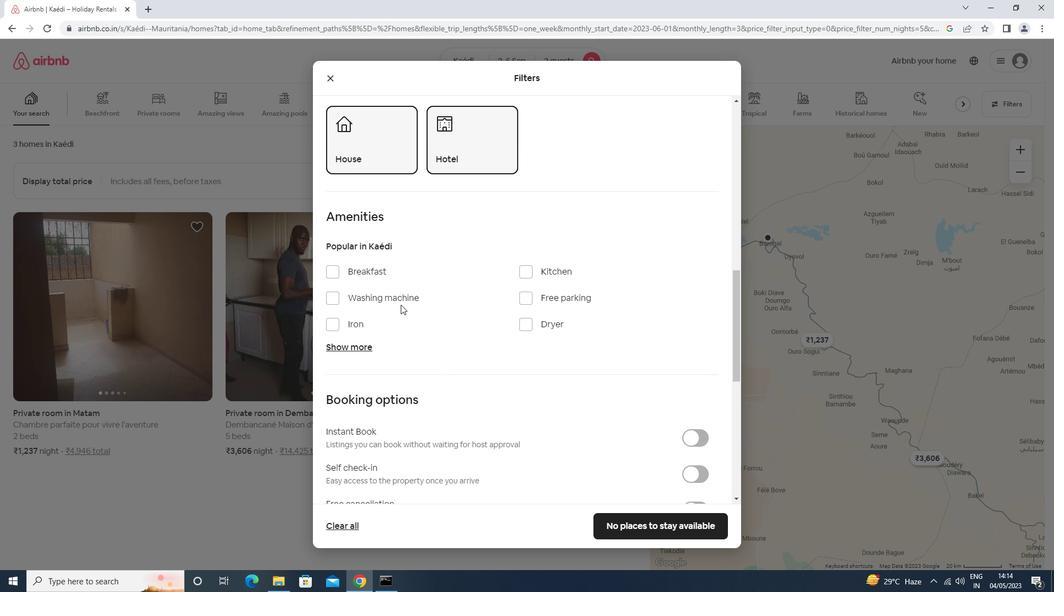 
Action: Mouse pressed left at (400, 300)
Screenshot: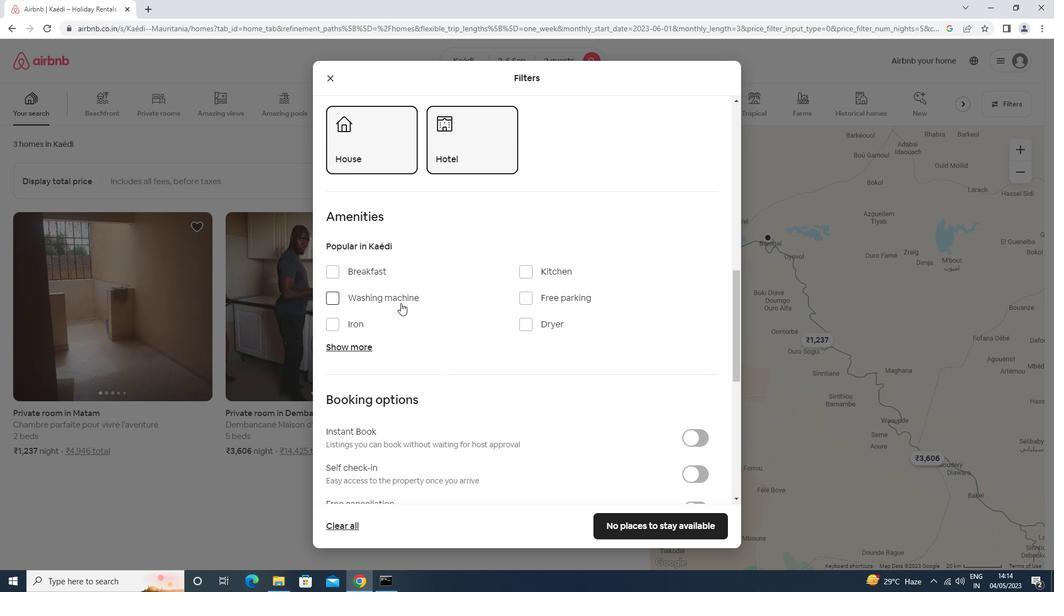 
Action: Mouse moved to (480, 382)
Screenshot: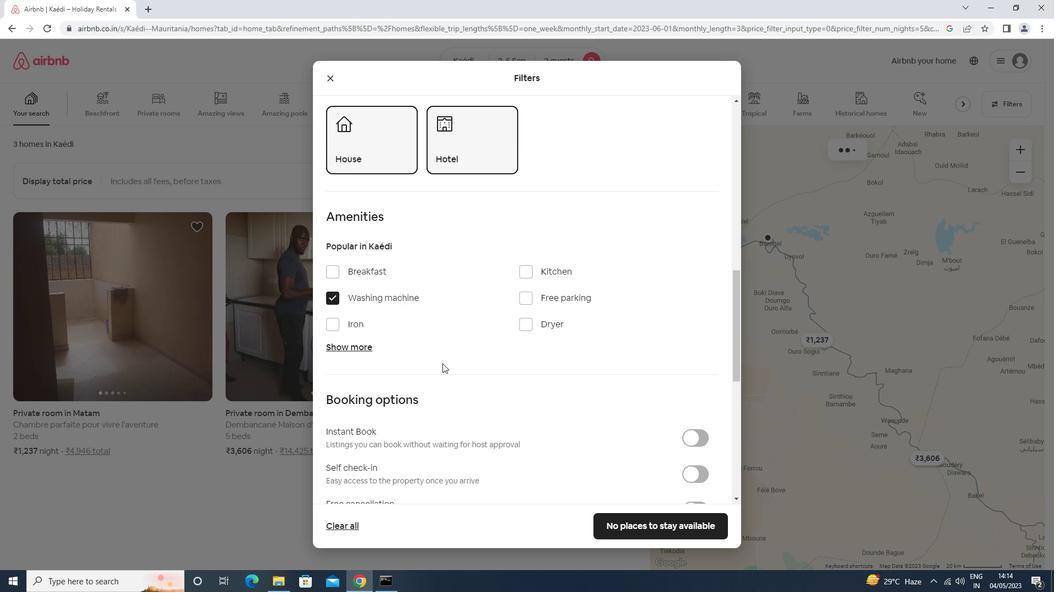 
Action: Mouse scrolled (480, 382) with delta (0, 0)
Screenshot: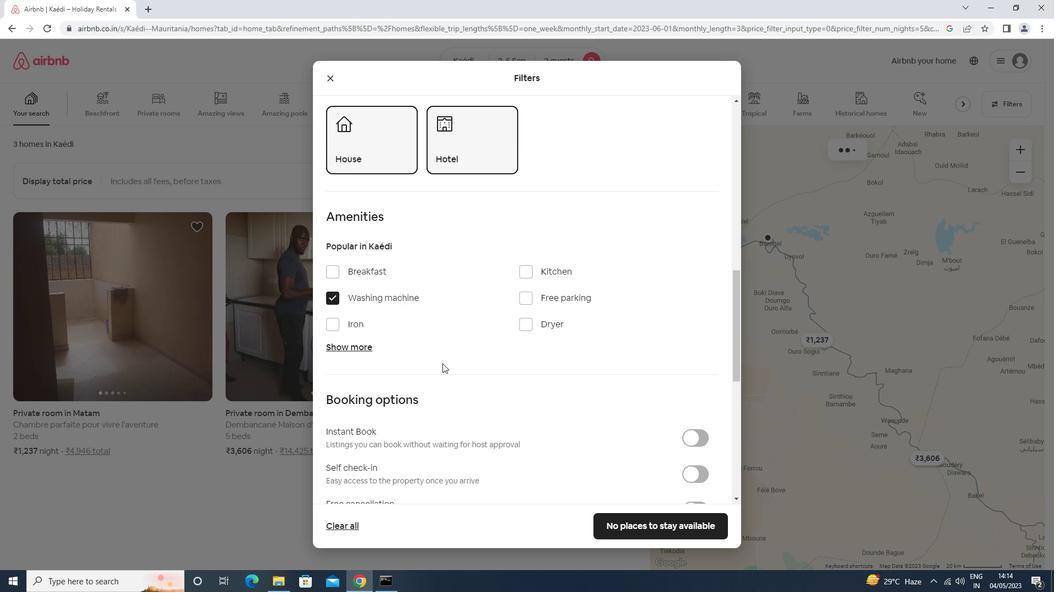 
Action: Mouse moved to (489, 387)
Screenshot: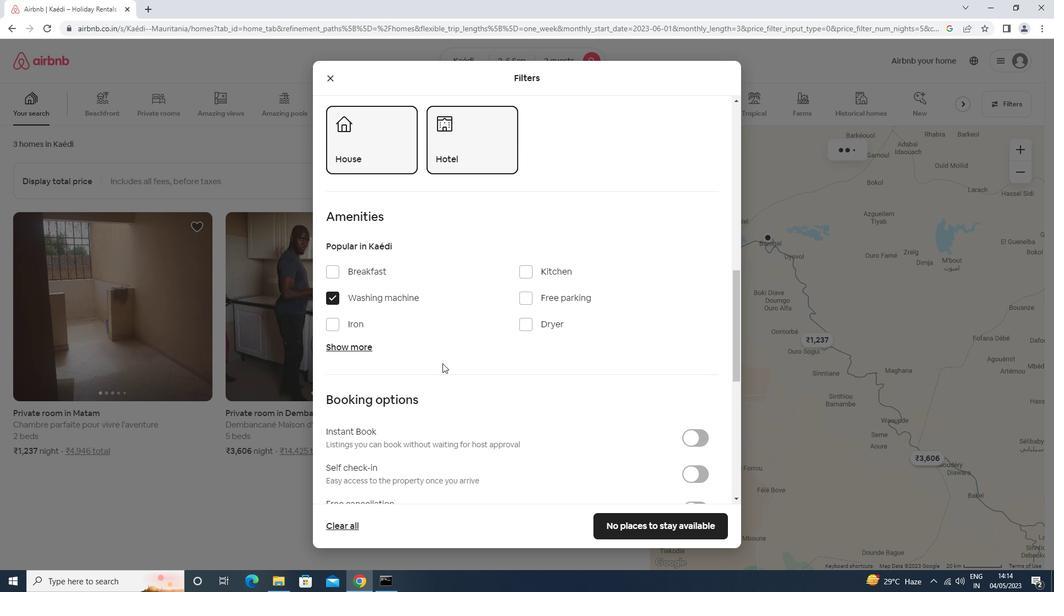 
Action: Mouse scrolled (489, 387) with delta (0, 0)
Screenshot: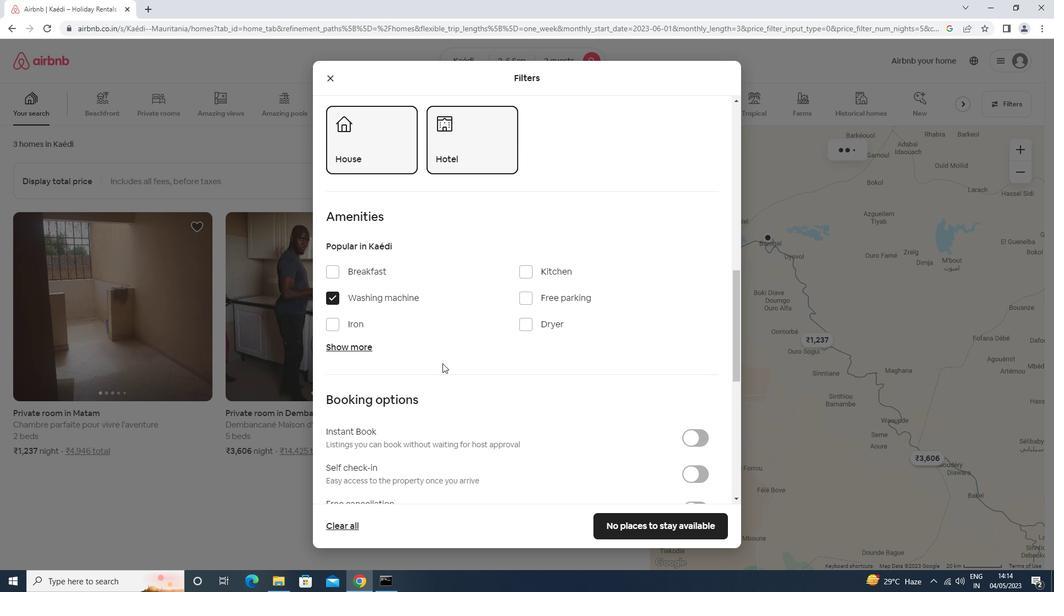 
Action: Mouse moved to (511, 395)
Screenshot: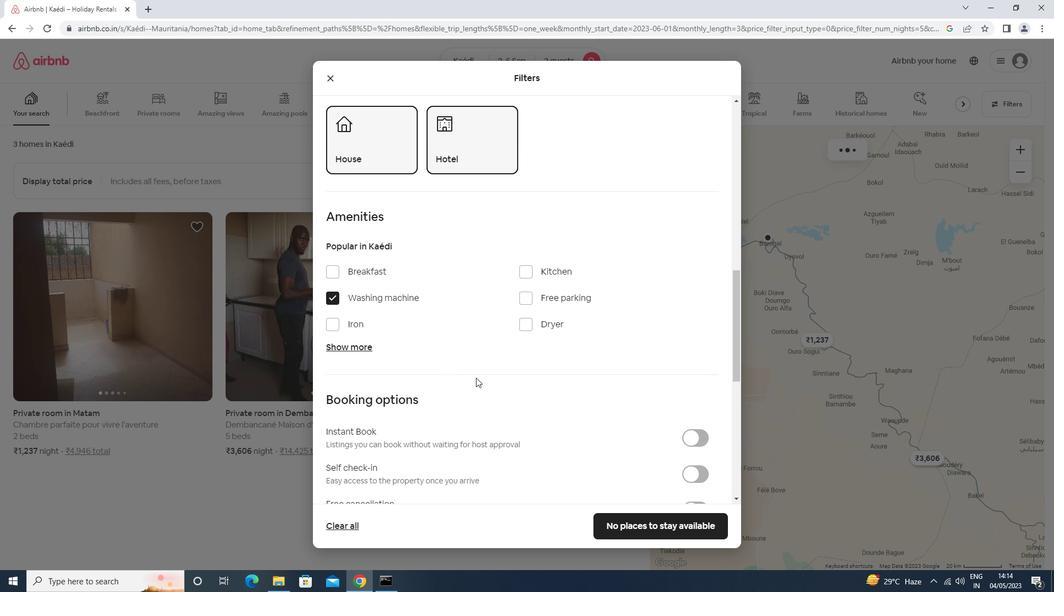 
Action: Mouse scrolled (511, 395) with delta (0, 0)
Screenshot: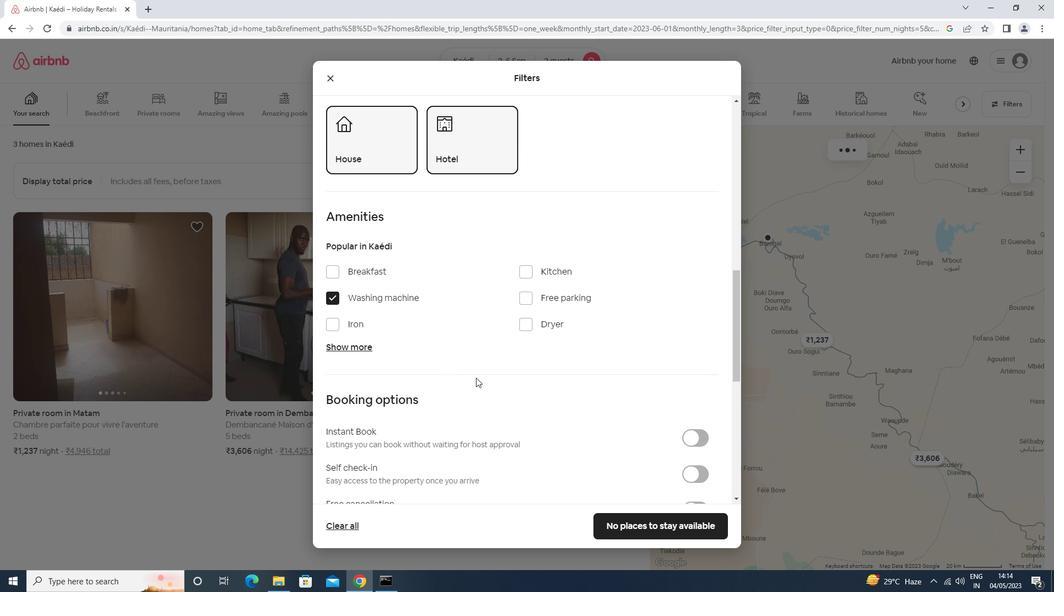 
Action: Mouse moved to (692, 304)
Screenshot: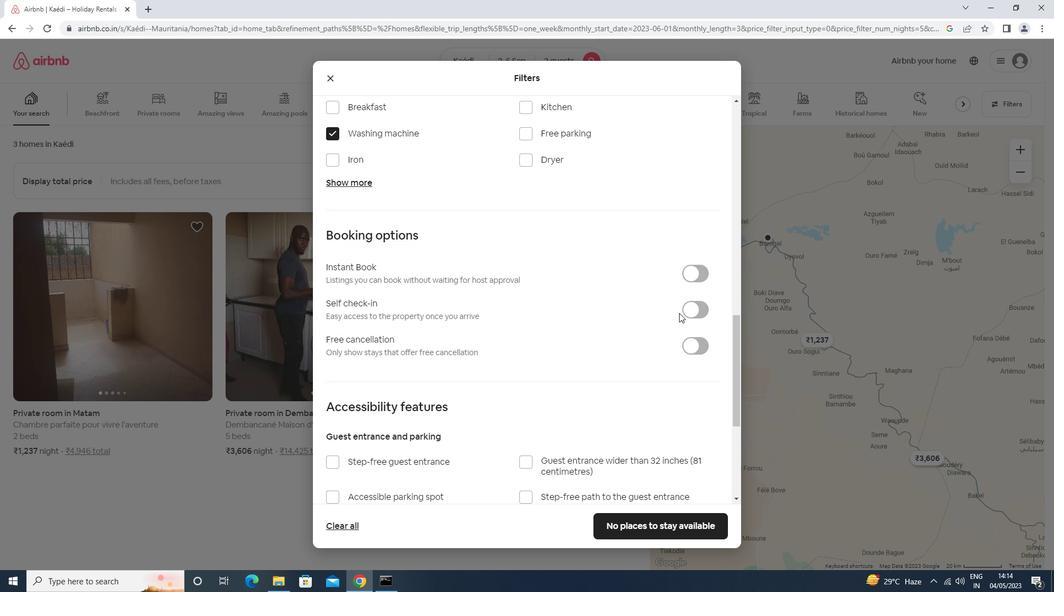 
Action: Mouse pressed left at (692, 304)
Screenshot: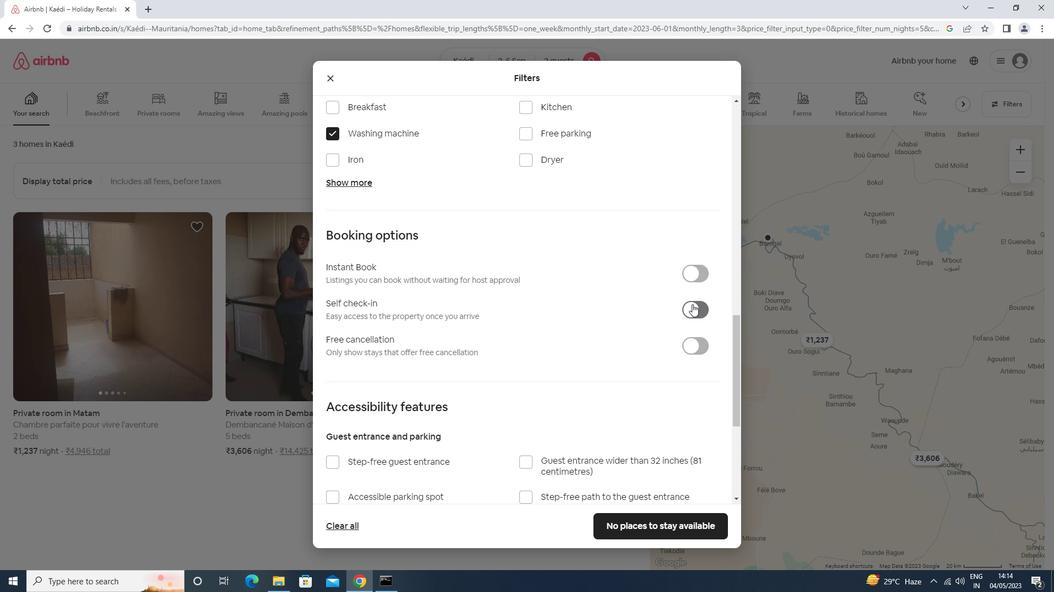 
Action: Mouse moved to (578, 437)
Screenshot: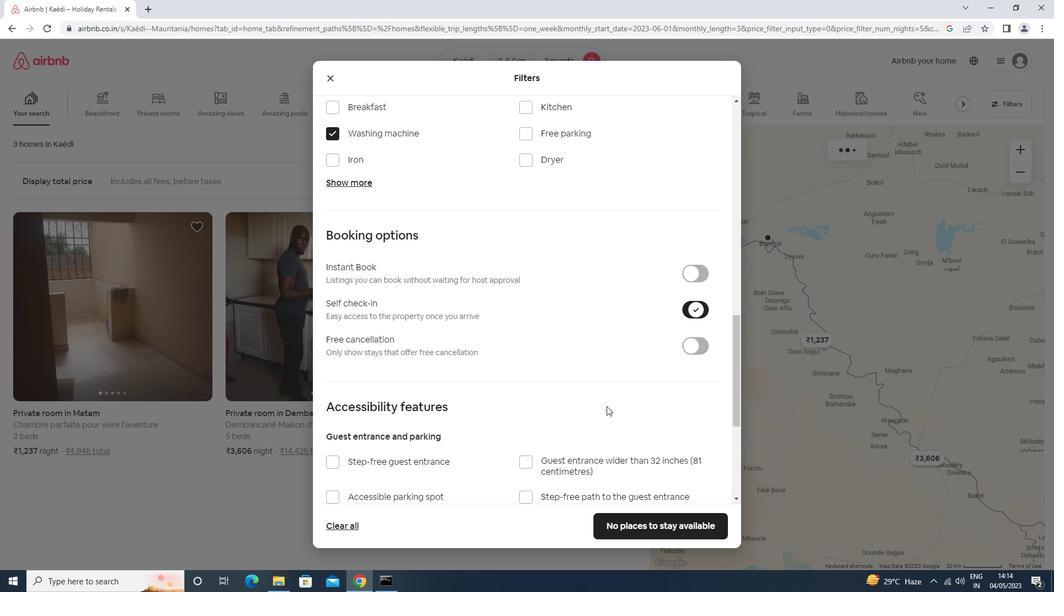 
Action: Mouse scrolled (578, 437) with delta (0, 0)
Screenshot: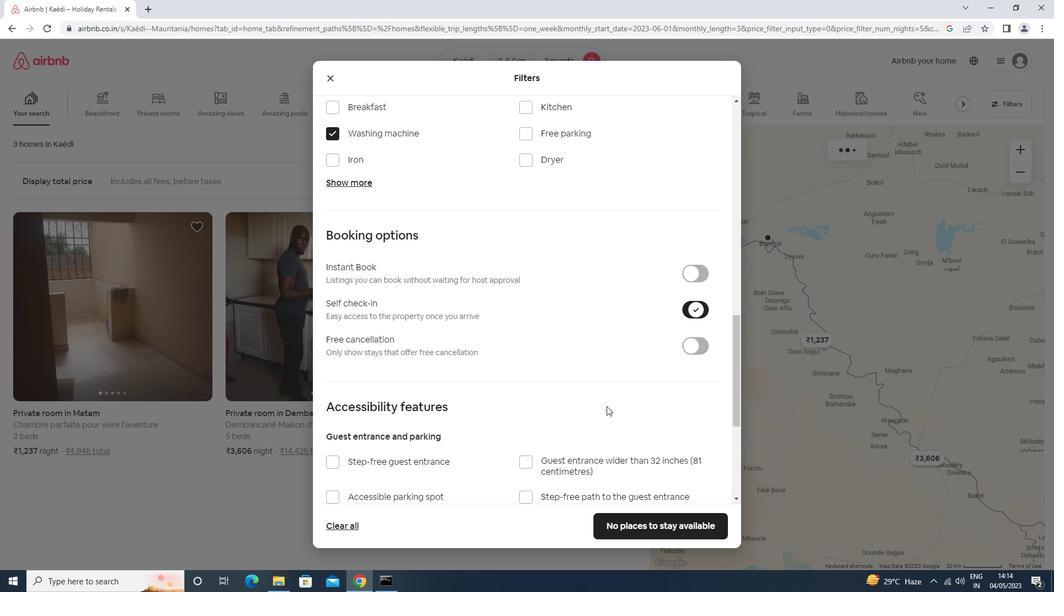 
Action: Mouse scrolled (578, 437) with delta (0, 0)
Screenshot: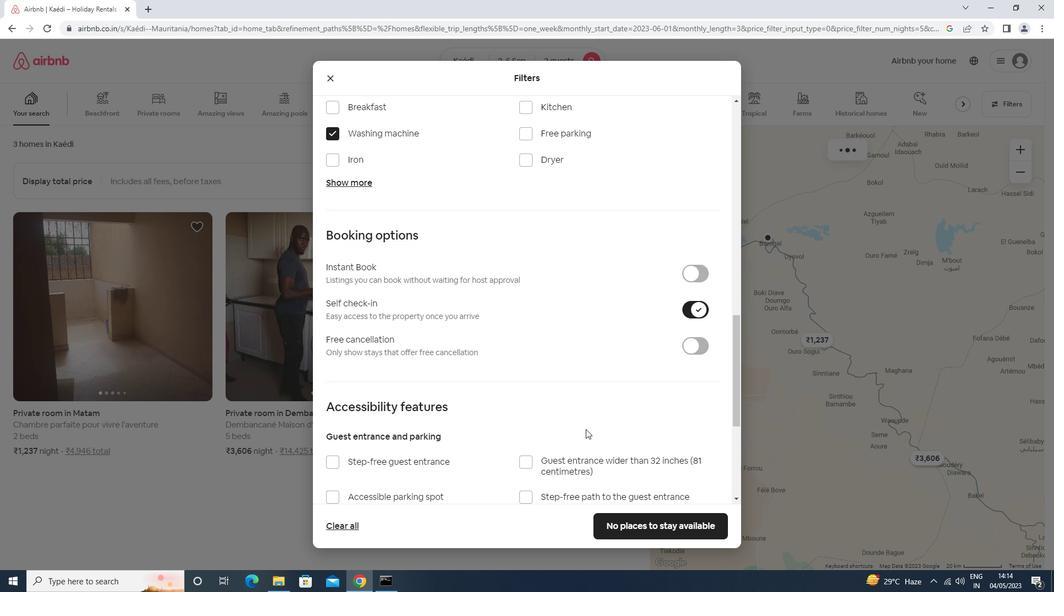 
Action: Mouse scrolled (578, 437) with delta (0, 0)
Screenshot: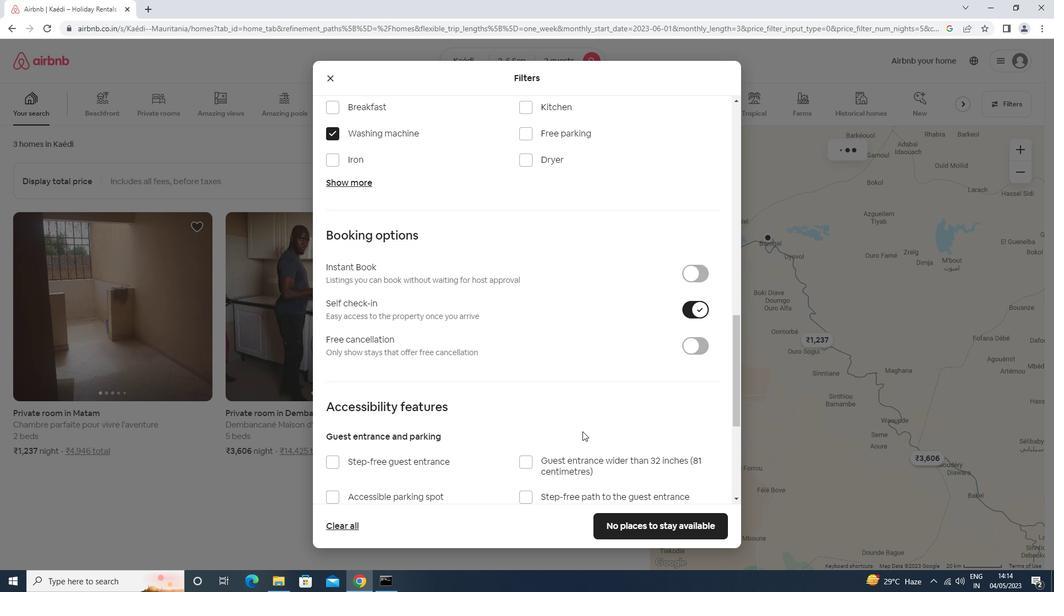 
Action: Mouse scrolled (578, 437) with delta (0, 0)
Screenshot: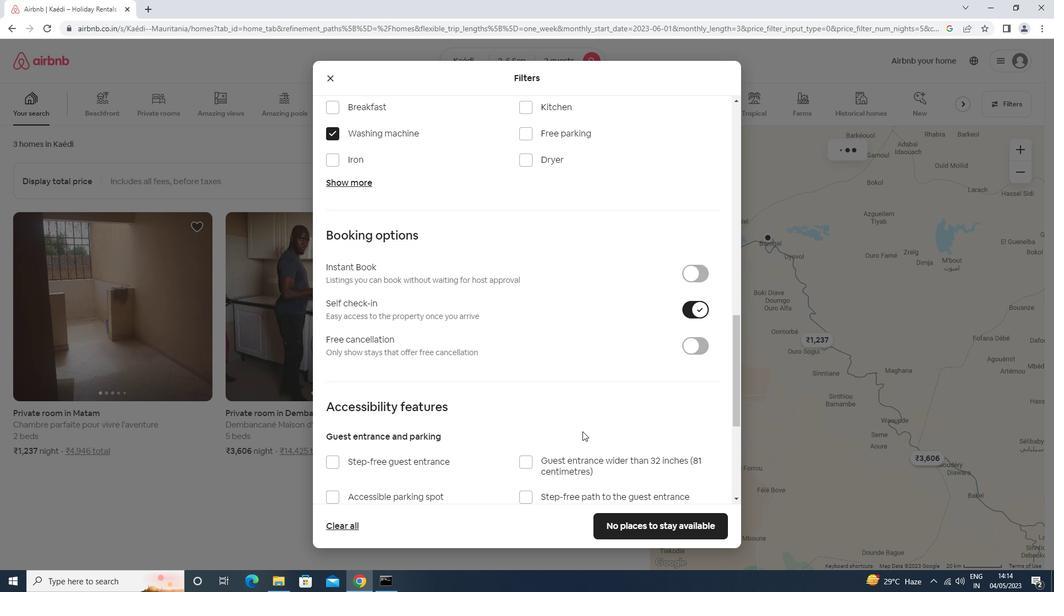 
Action: Mouse scrolled (578, 437) with delta (0, 0)
Screenshot: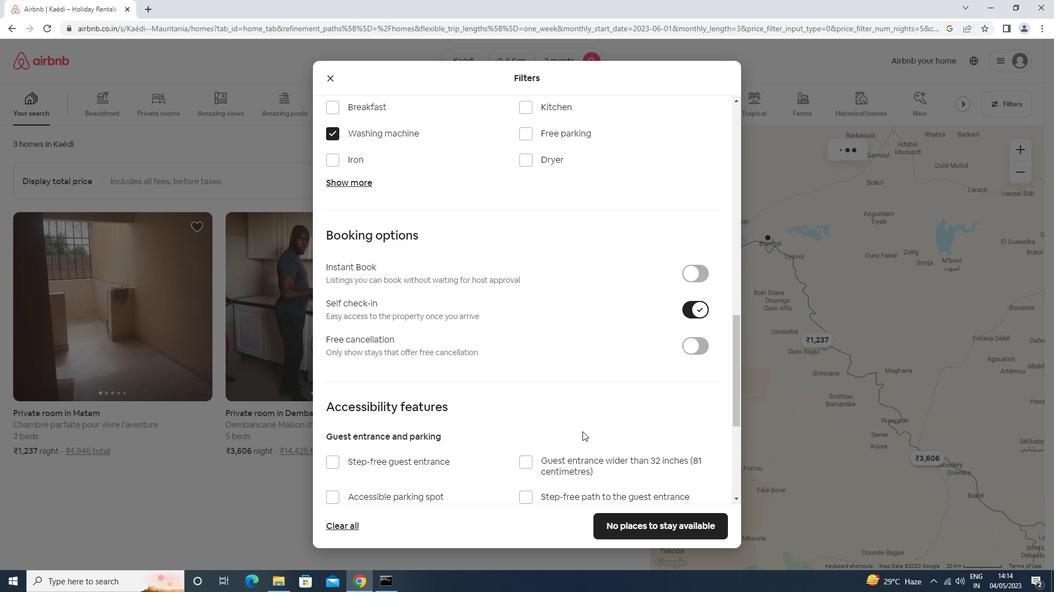 
Action: Mouse moved to (551, 439)
Screenshot: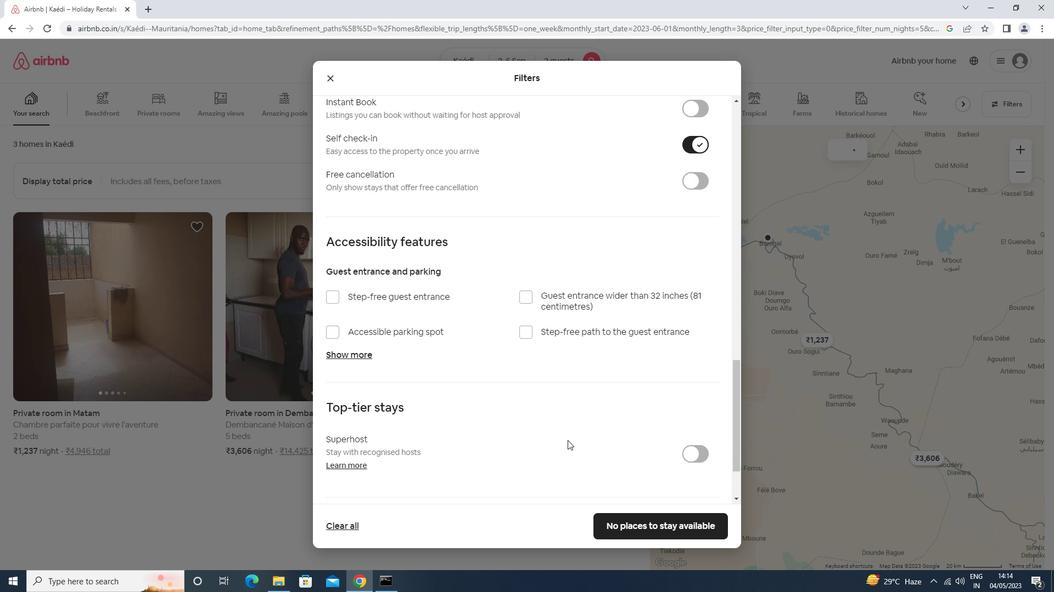 
Action: Mouse scrolled (551, 438) with delta (0, 0)
Screenshot: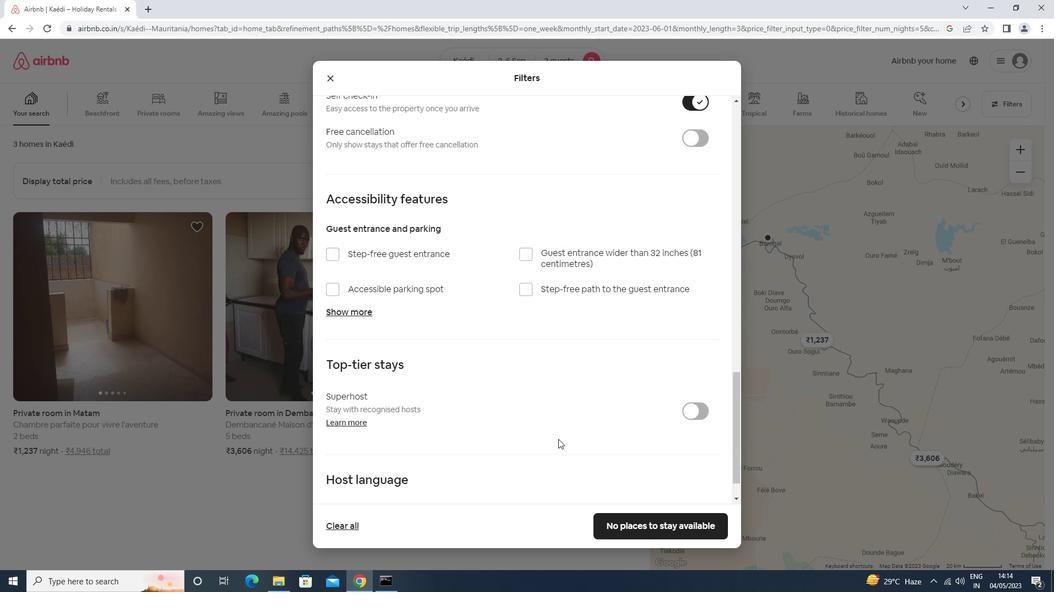 
Action: Mouse scrolled (551, 438) with delta (0, 0)
Screenshot: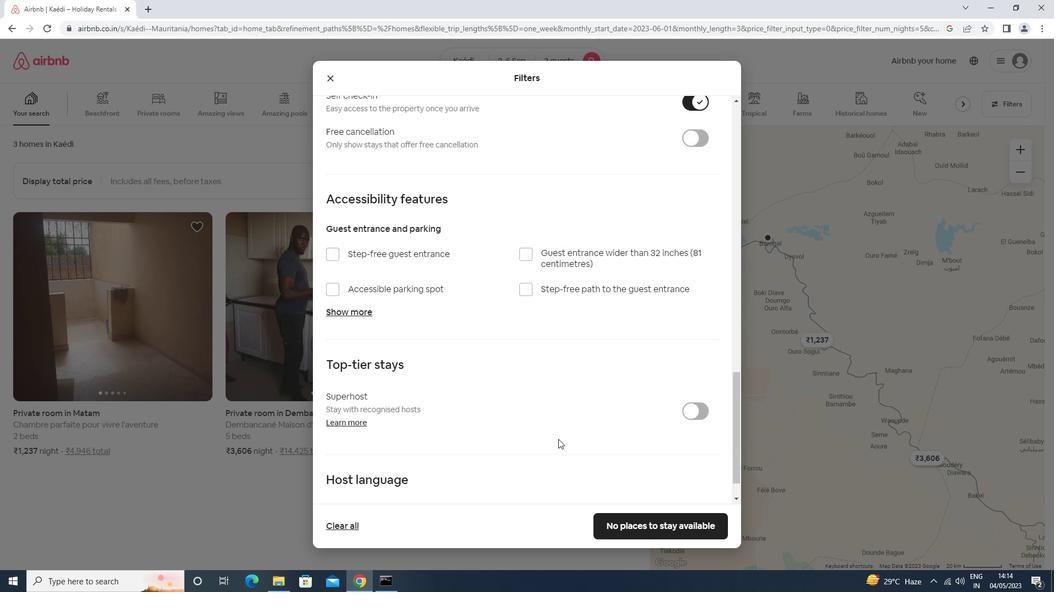 
Action: Mouse moved to (550, 439)
Screenshot: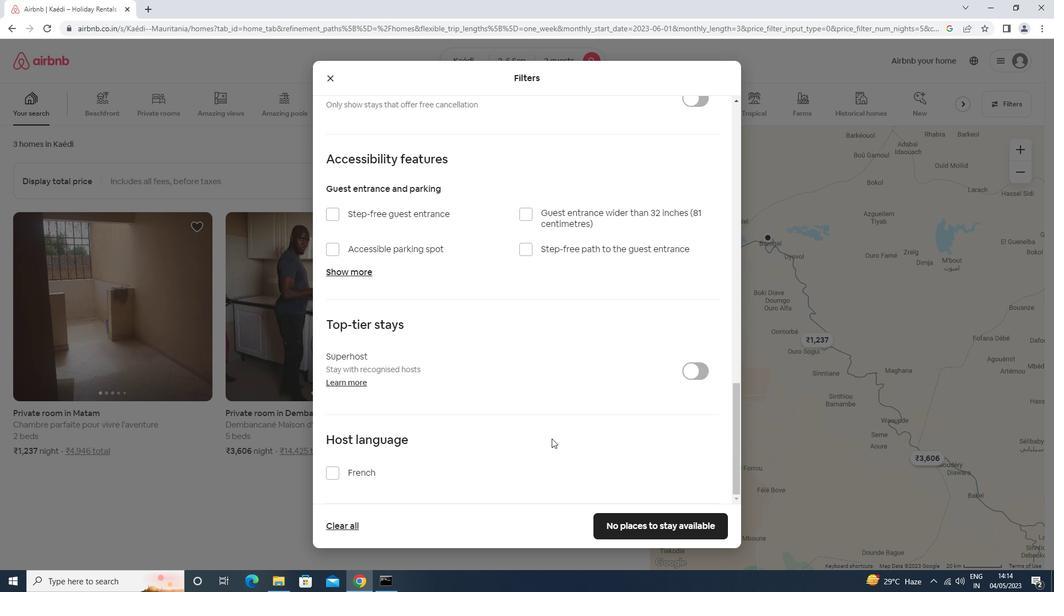 
Action: Mouse scrolled (550, 438) with delta (0, 0)
Screenshot: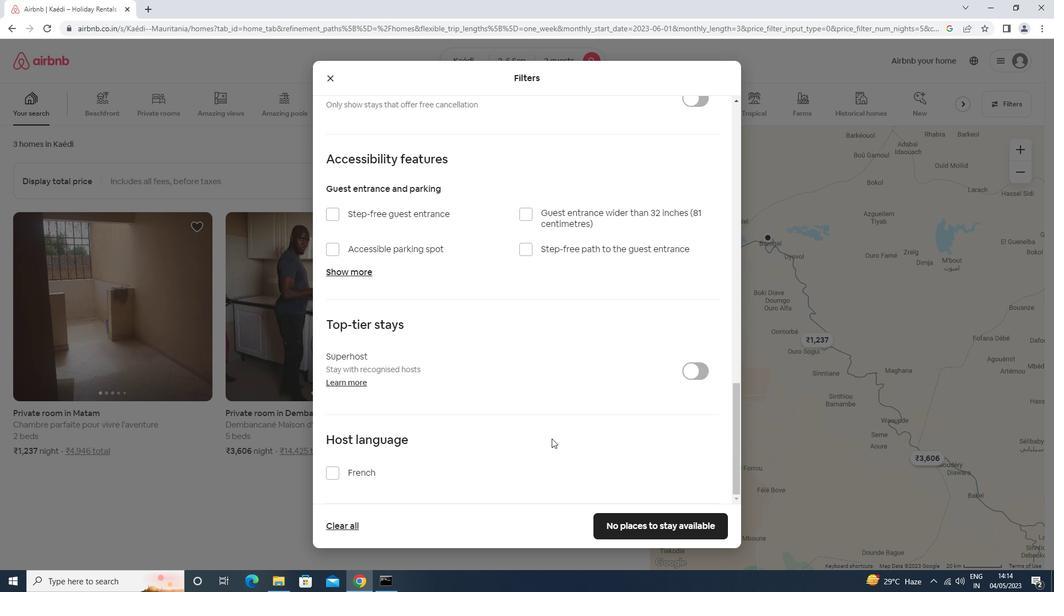
Action: Mouse moved to (549, 439)
Screenshot: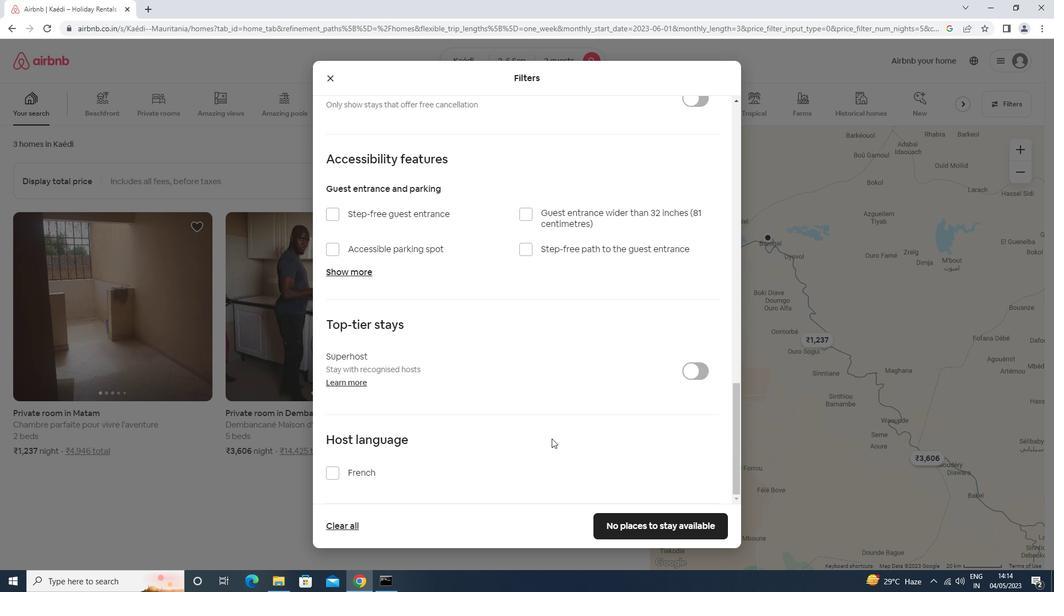 
Action: Mouse scrolled (549, 438) with delta (0, 0)
Screenshot: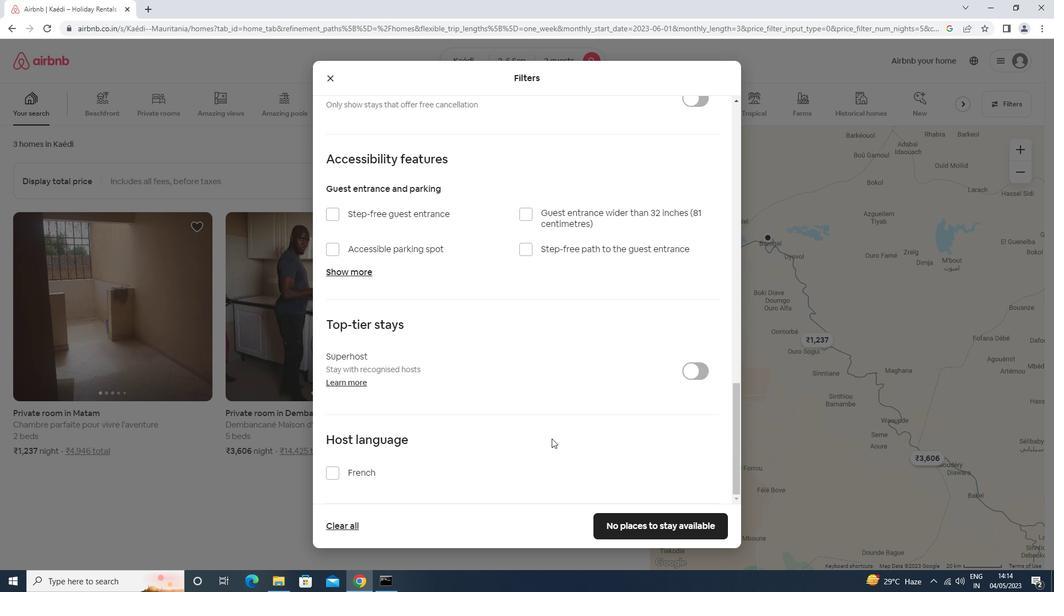 
Action: Mouse moved to (637, 531)
Screenshot: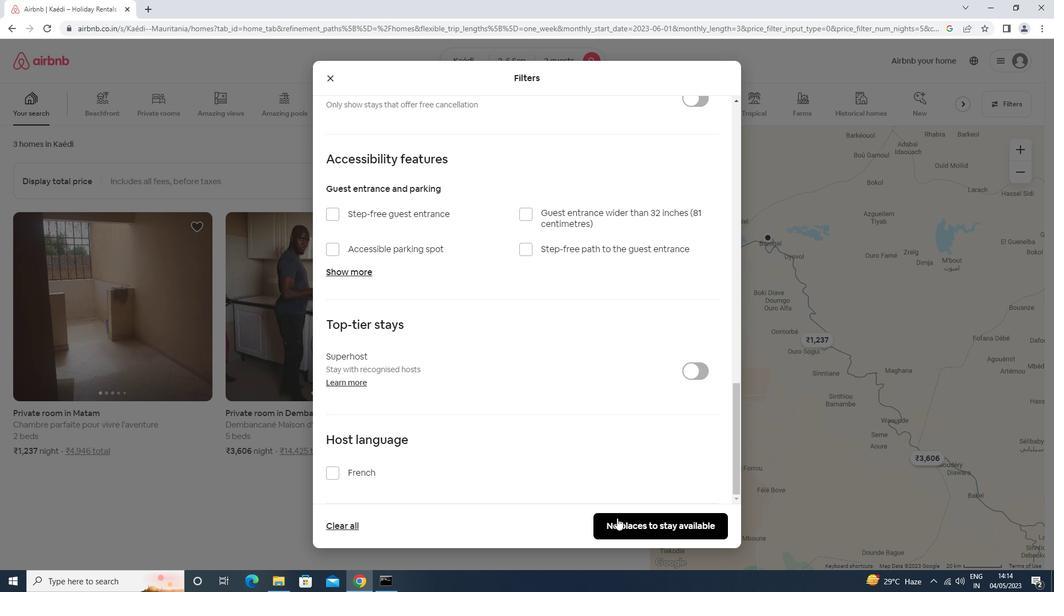 
Action: Mouse pressed left at (637, 531)
Screenshot: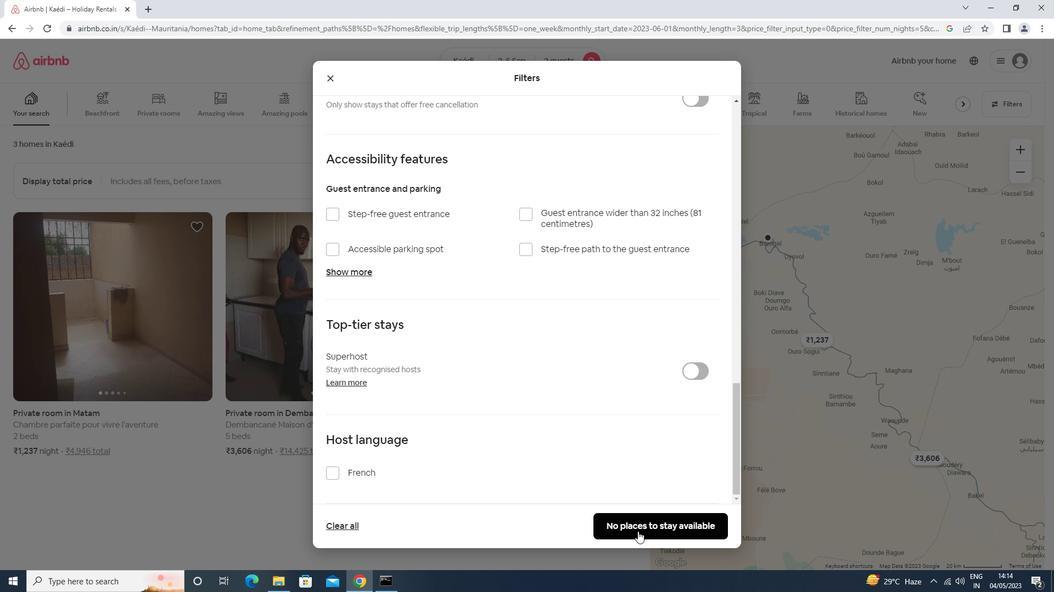 
